 Task: Find connections with filter location Damoh with filter topic #Futurismwith filter profile language French with filter current company GEP Worldwide with filter school Medical jobs updates with filter industry IT System Installation and Disposal with filter service category Social Media Marketing with filter keywords title Online ESL Instructor
Action: Mouse moved to (505, 65)
Screenshot: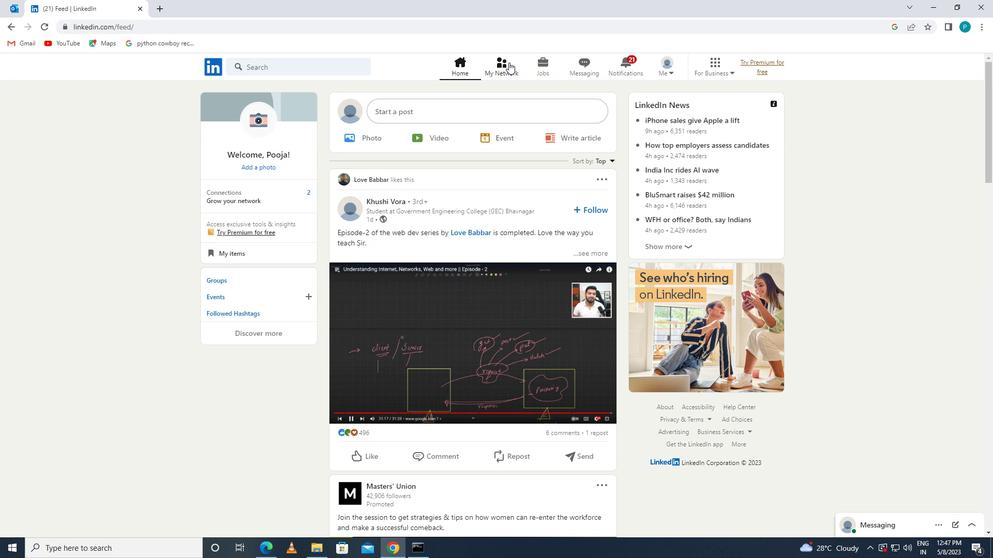 
Action: Mouse pressed left at (505, 65)
Screenshot: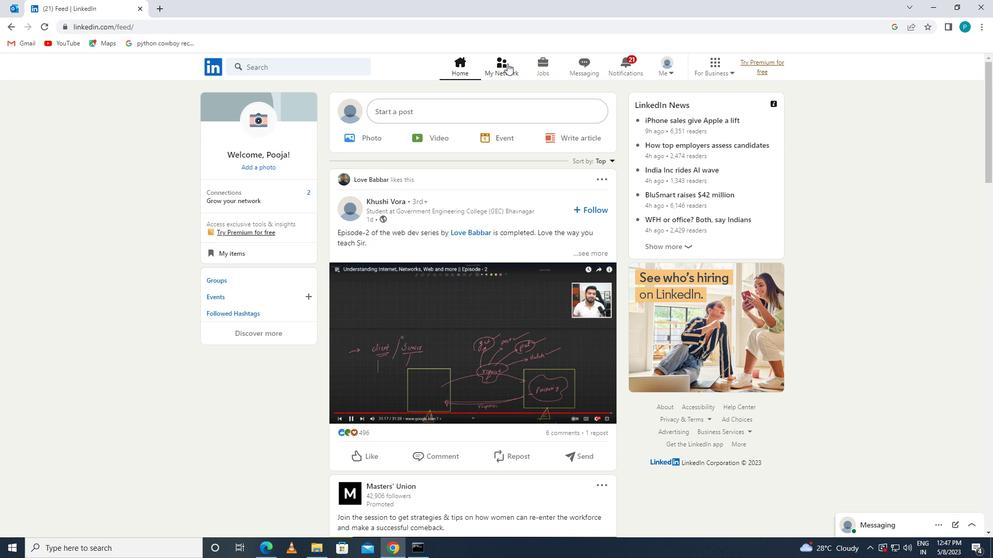 
Action: Mouse moved to (256, 123)
Screenshot: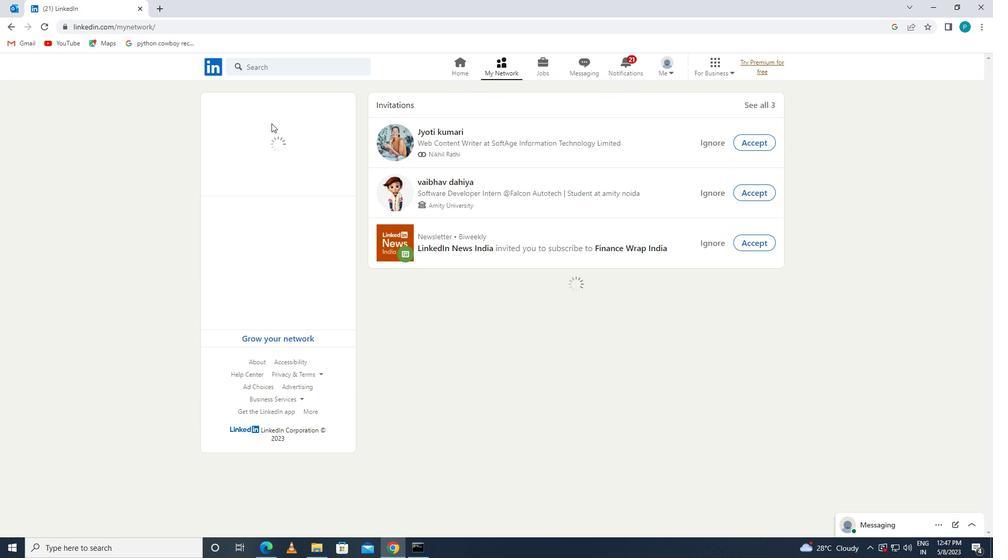 
Action: Mouse pressed left at (256, 123)
Screenshot: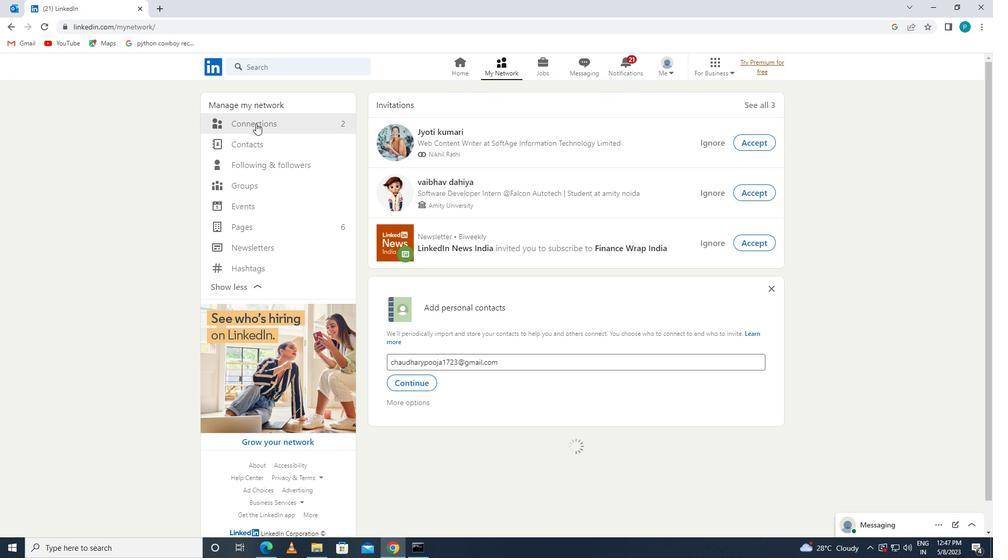 
Action: Mouse moved to (562, 126)
Screenshot: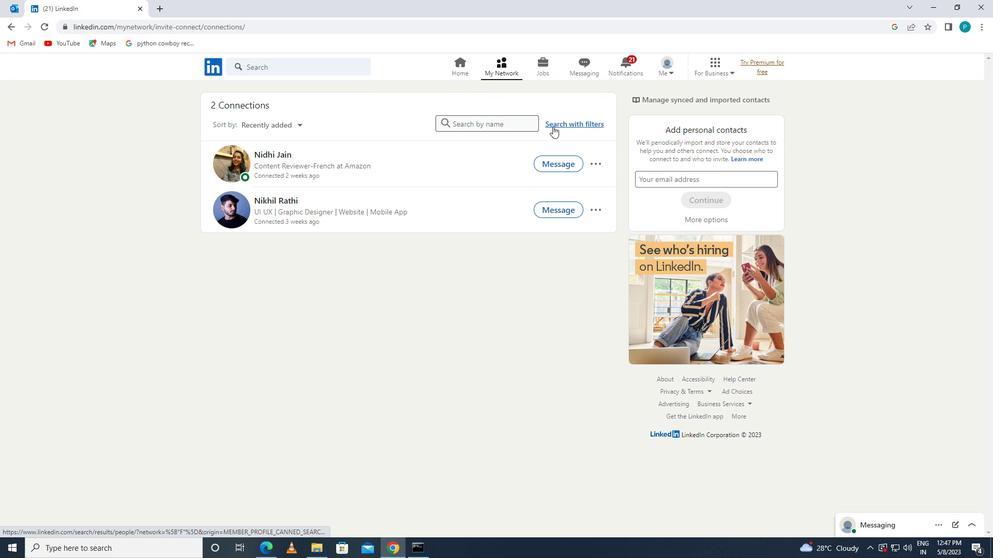 
Action: Mouse pressed left at (562, 126)
Screenshot: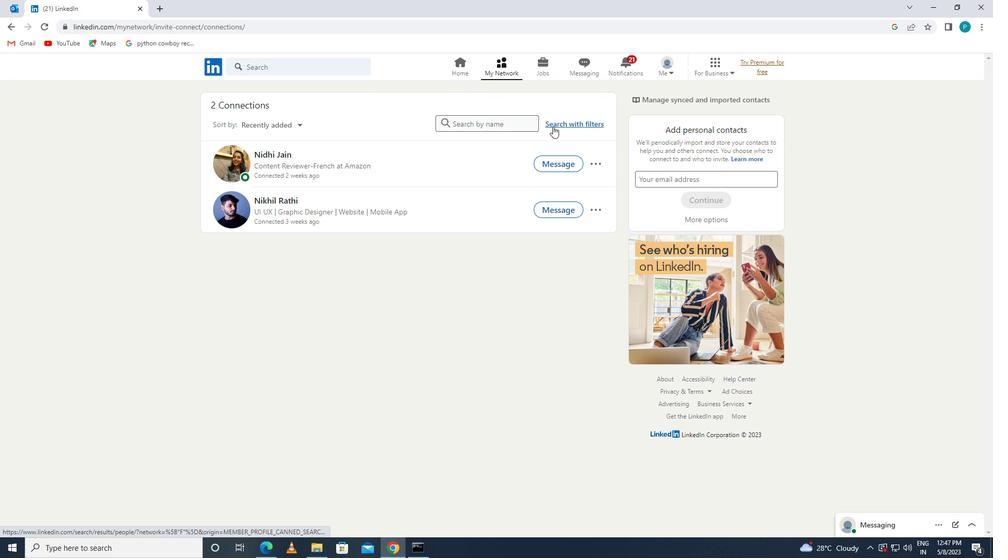 
Action: Mouse moved to (515, 95)
Screenshot: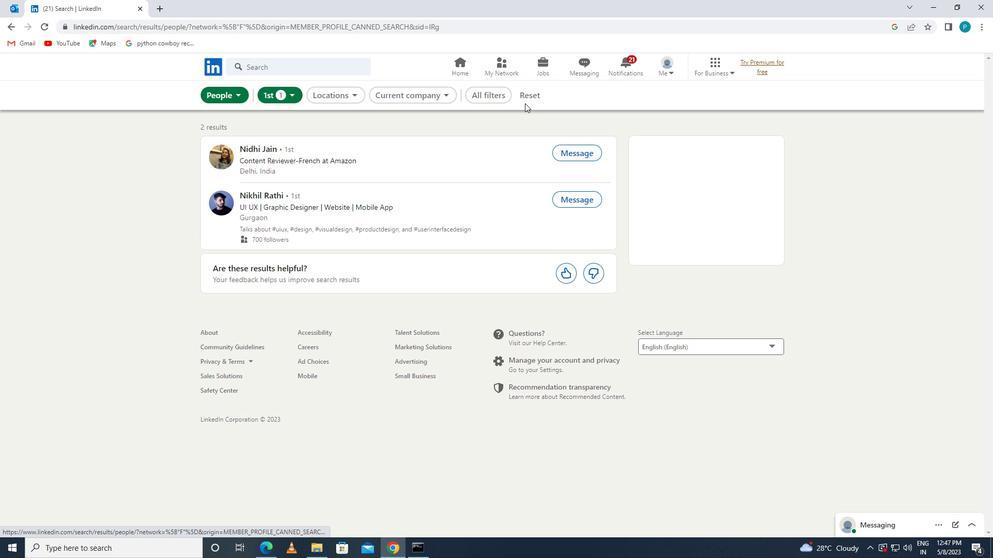 
Action: Mouse pressed left at (515, 95)
Screenshot: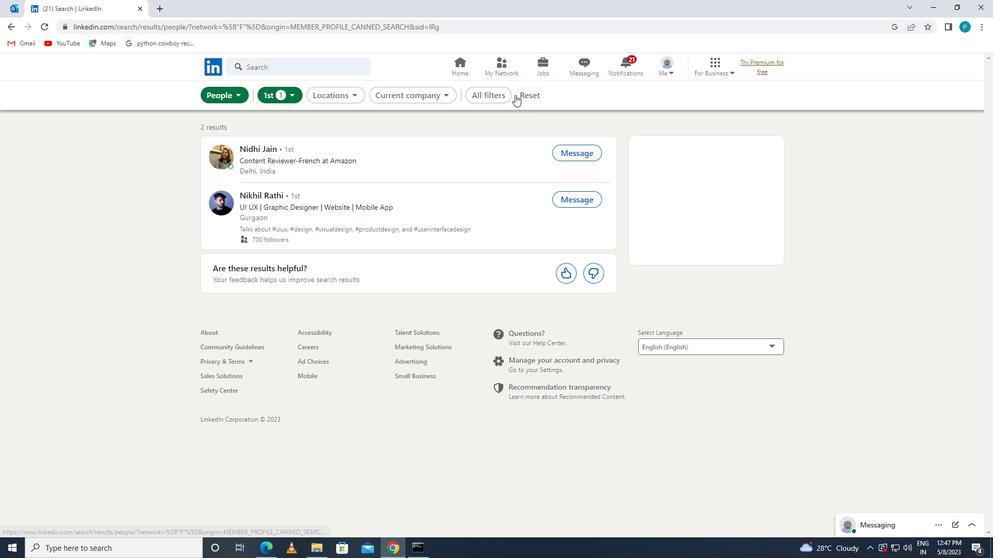 
Action: Mouse pressed left at (515, 95)
Screenshot: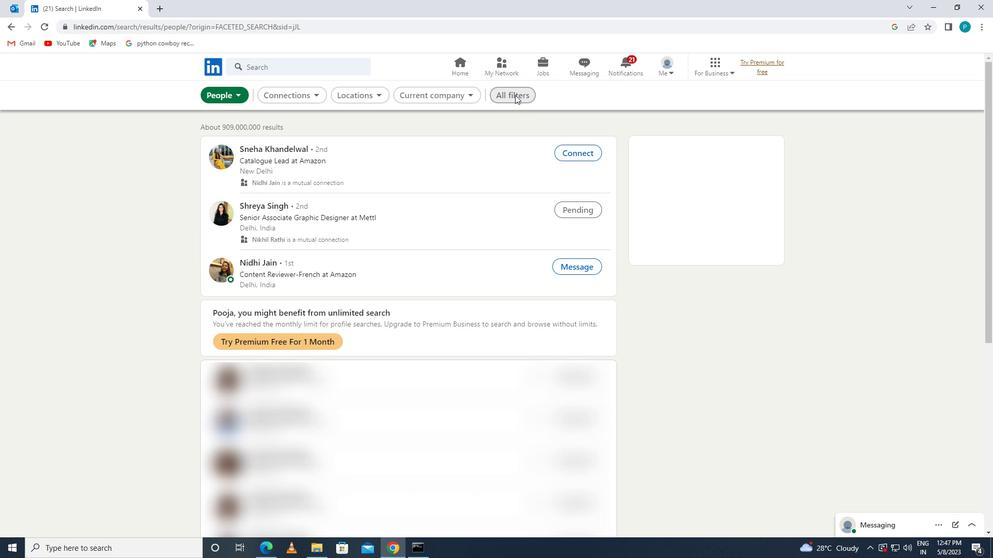 
Action: Mouse moved to (855, 293)
Screenshot: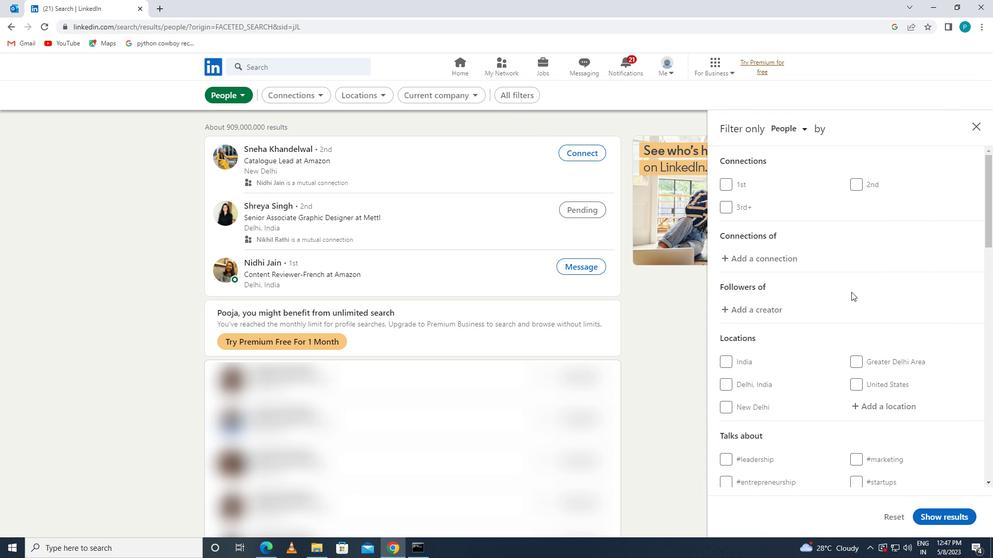
Action: Mouse scrolled (855, 293) with delta (0, 0)
Screenshot: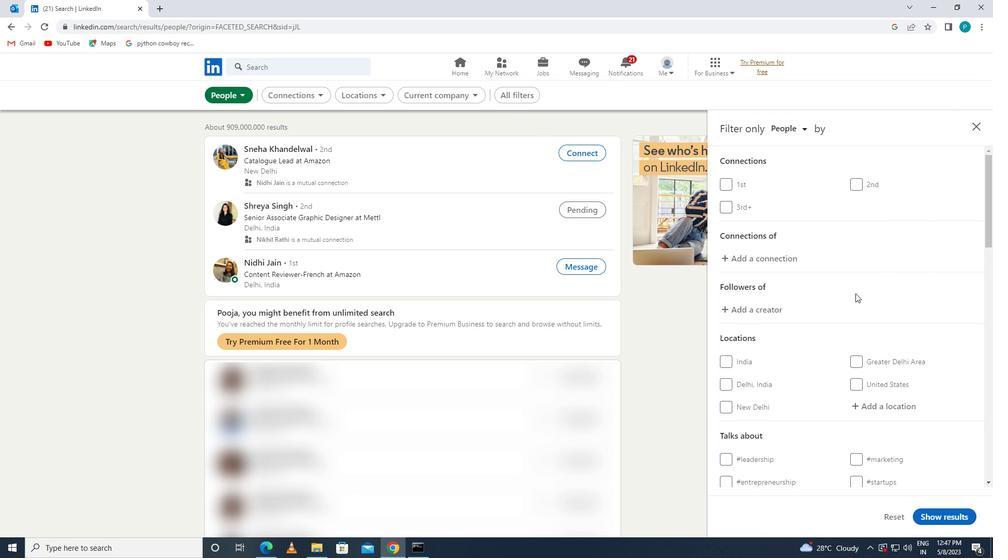 
Action: Mouse scrolled (855, 293) with delta (0, 0)
Screenshot: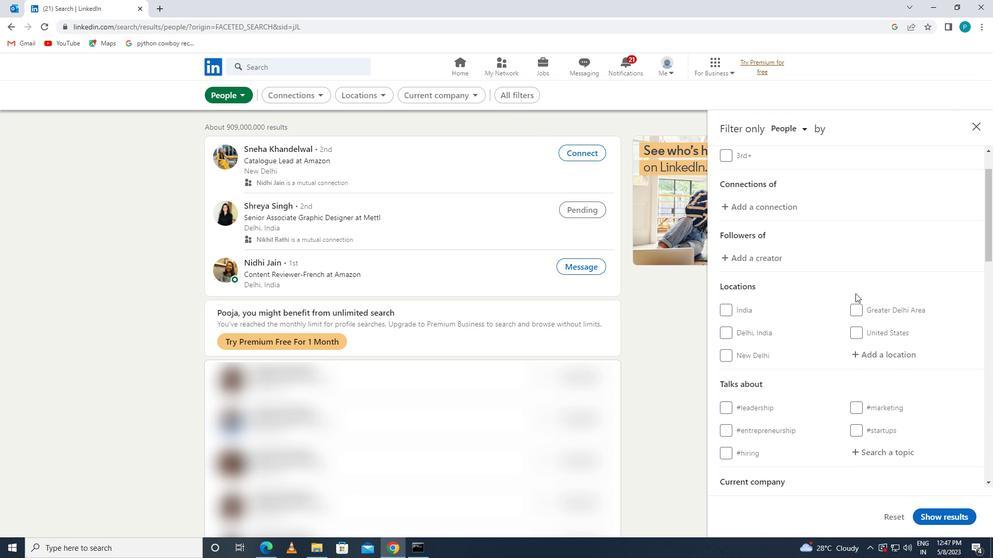
Action: Mouse moved to (862, 297)
Screenshot: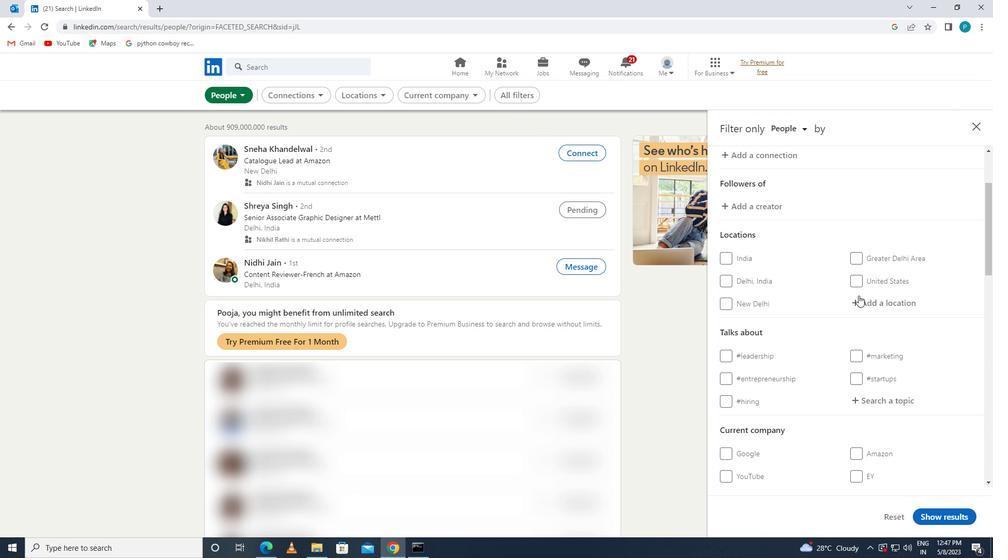 
Action: Mouse pressed left at (862, 297)
Screenshot: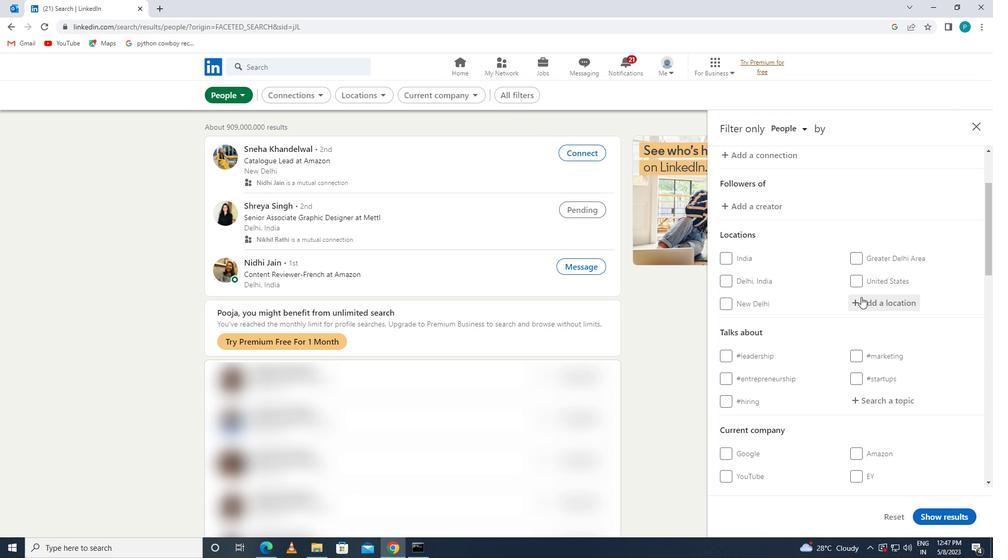 
Action: Key pressed <Key.caps_lock>d<Key.caps_lock>amoh
Screenshot: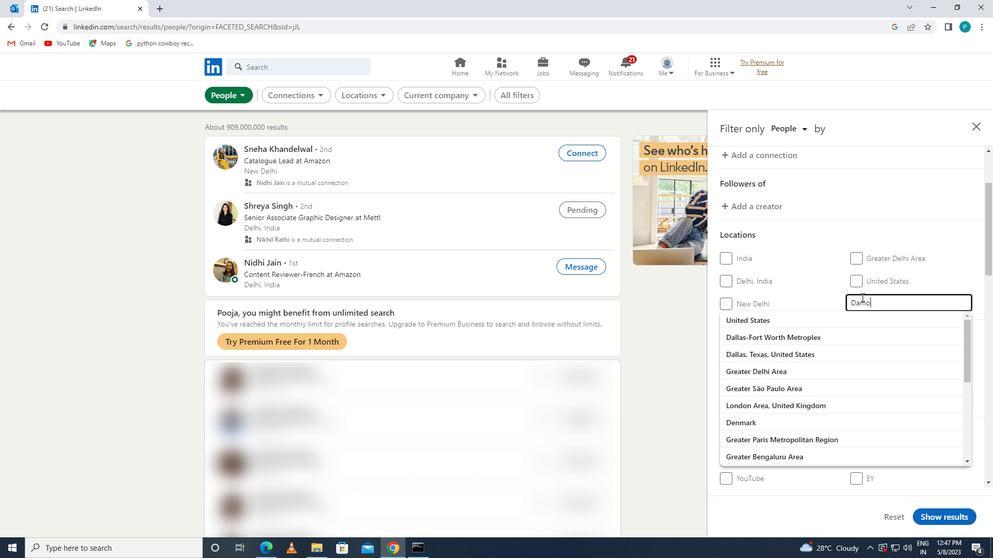 
Action: Mouse moved to (882, 320)
Screenshot: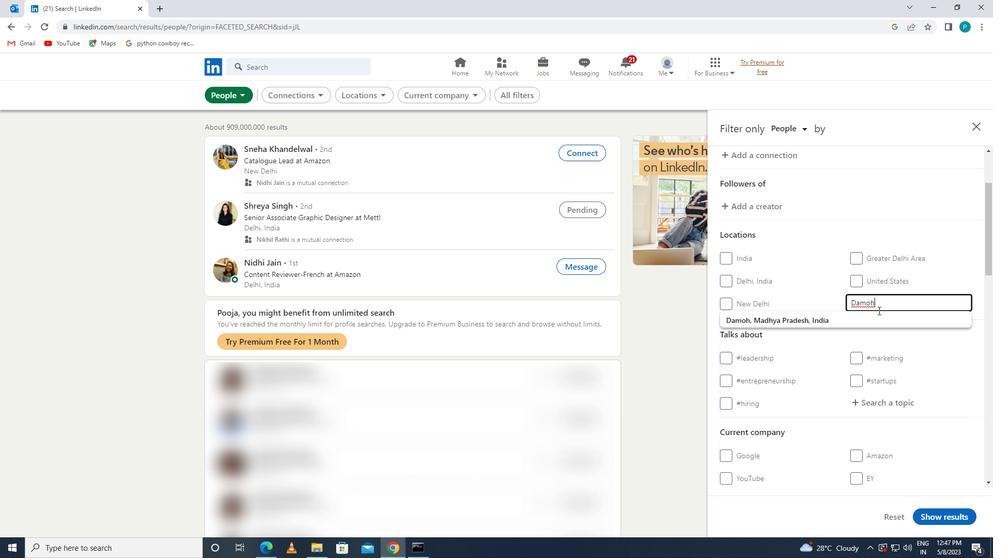 
Action: Mouse pressed left at (882, 320)
Screenshot: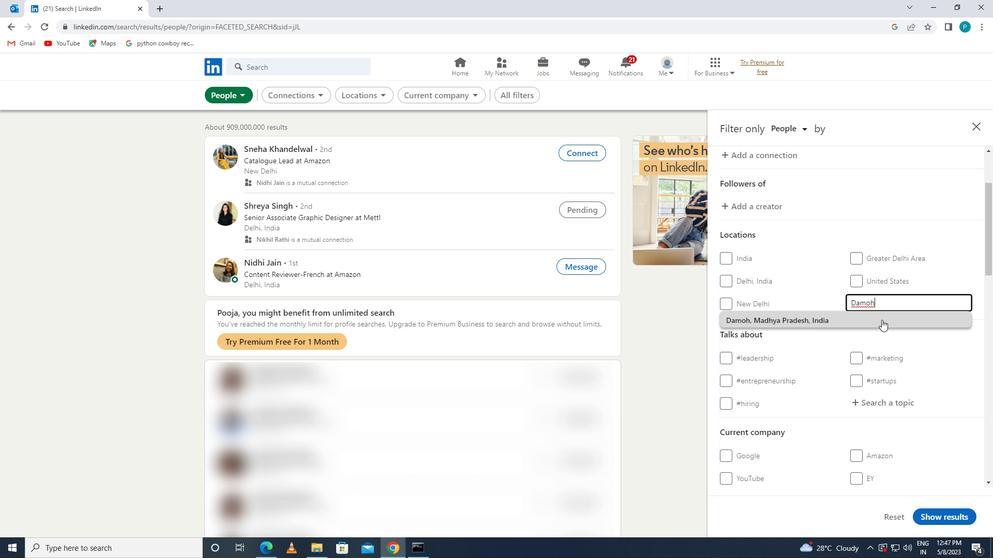 
Action: Mouse moved to (883, 421)
Screenshot: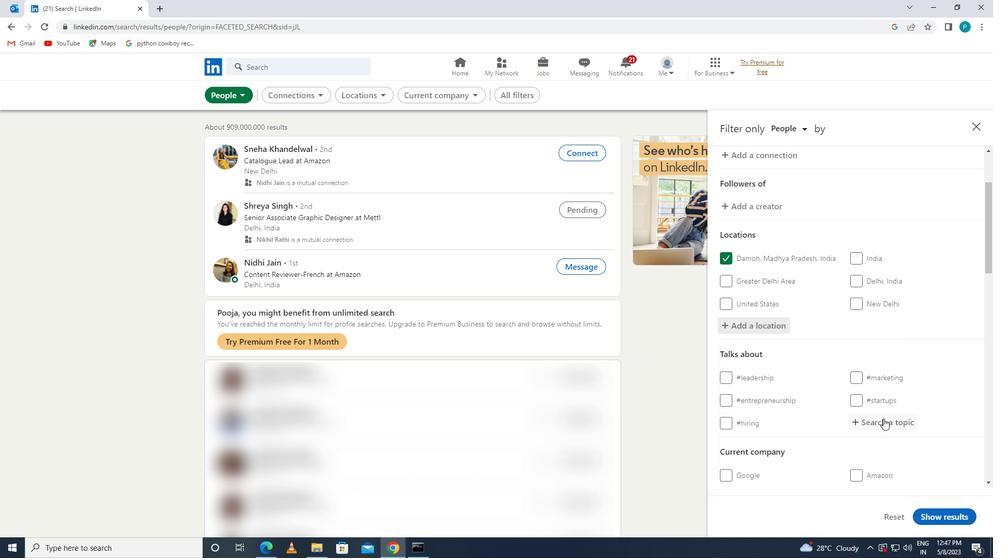 
Action: Mouse pressed left at (883, 421)
Screenshot: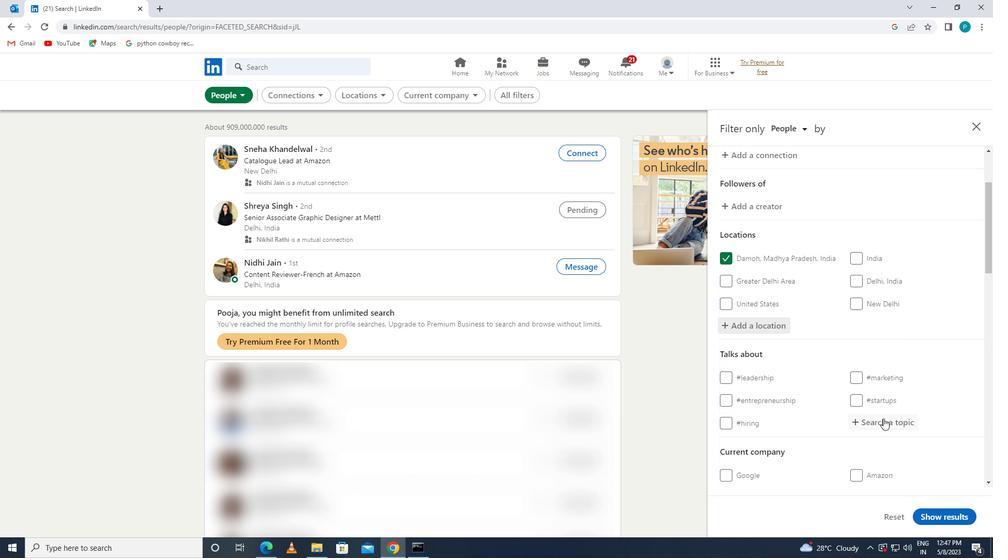 
Action: Key pressed <Key.shift>#<Key.caps_lock>F<Key.caps_lock>UTUREISM
Screenshot: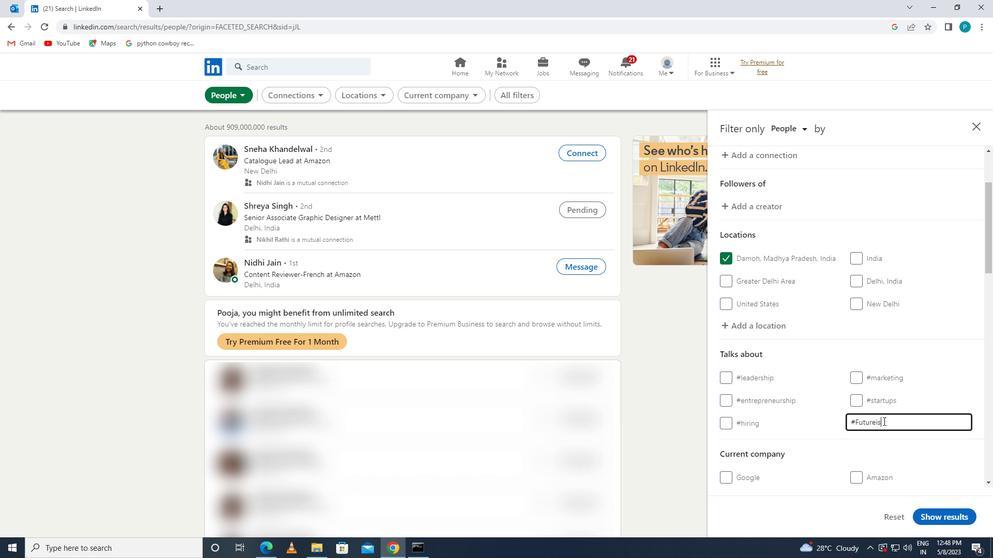 
Action: Mouse moved to (850, 387)
Screenshot: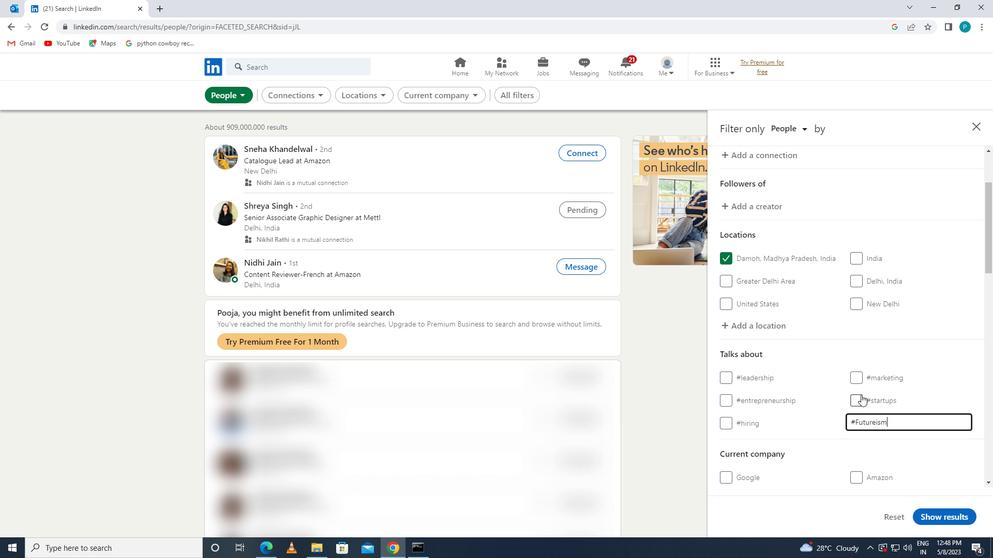 
Action: Mouse scrolled (850, 386) with delta (0, 0)
Screenshot: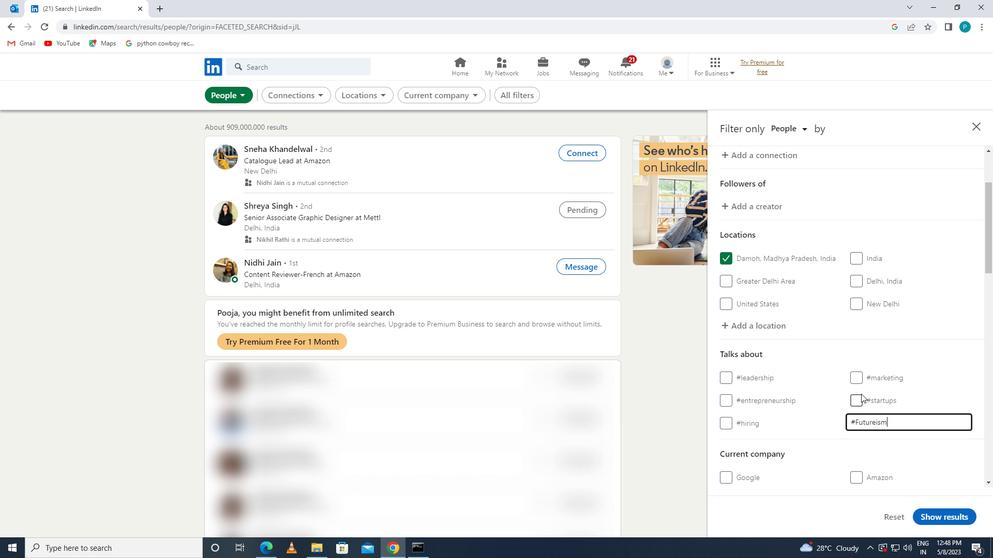 
Action: Mouse scrolled (850, 386) with delta (0, 0)
Screenshot: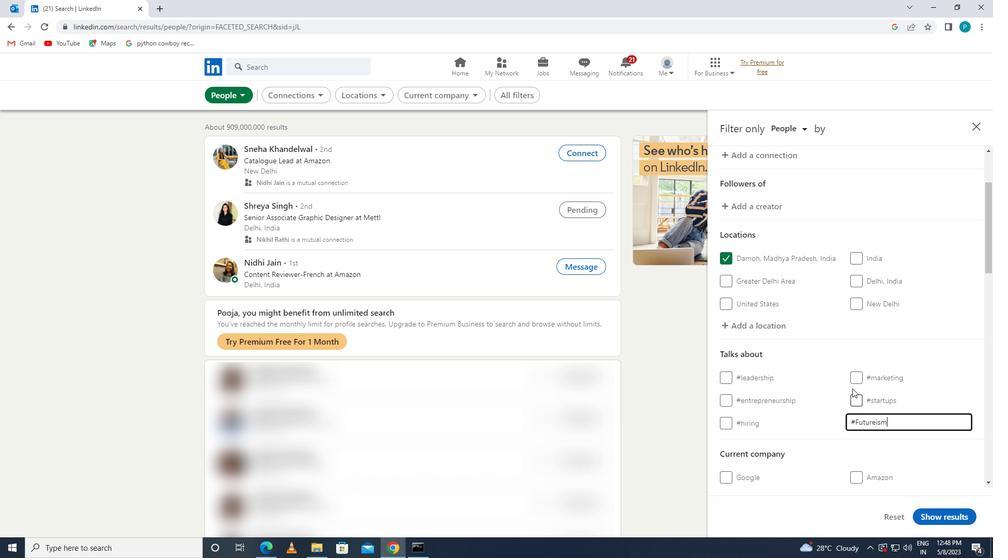 
Action: Mouse moved to (891, 398)
Screenshot: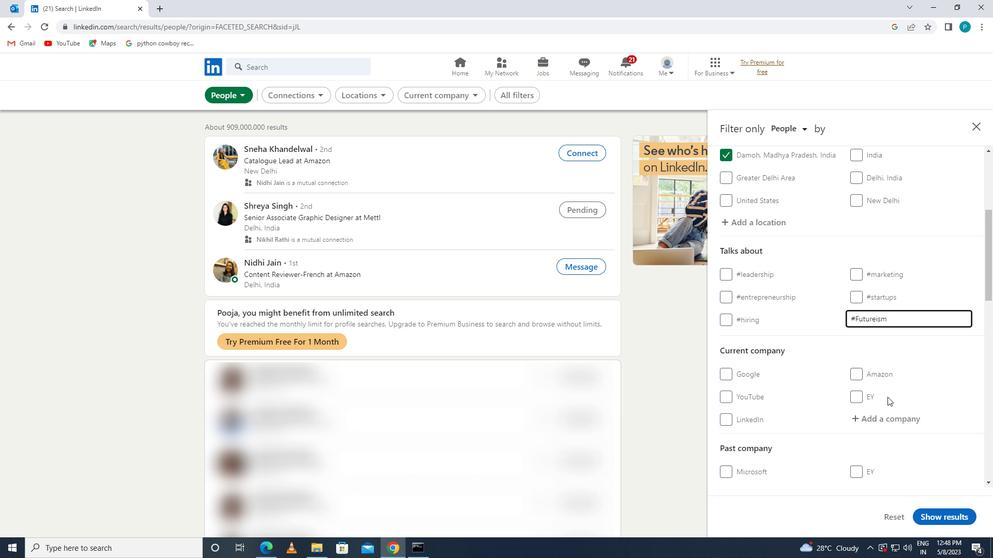 
Action: Mouse scrolled (891, 398) with delta (0, 0)
Screenshot: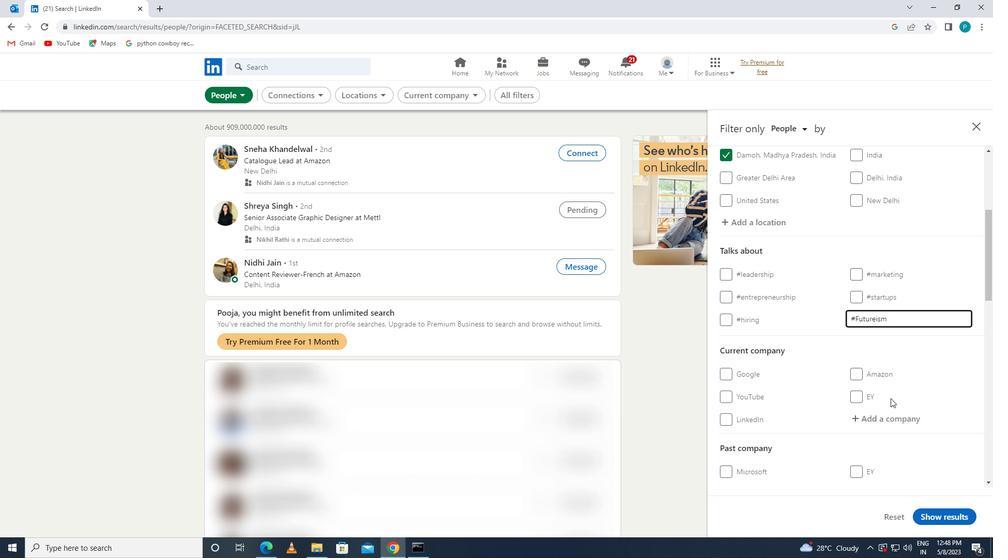 
Action: Mouse moved to (879, 386)
Screenshot: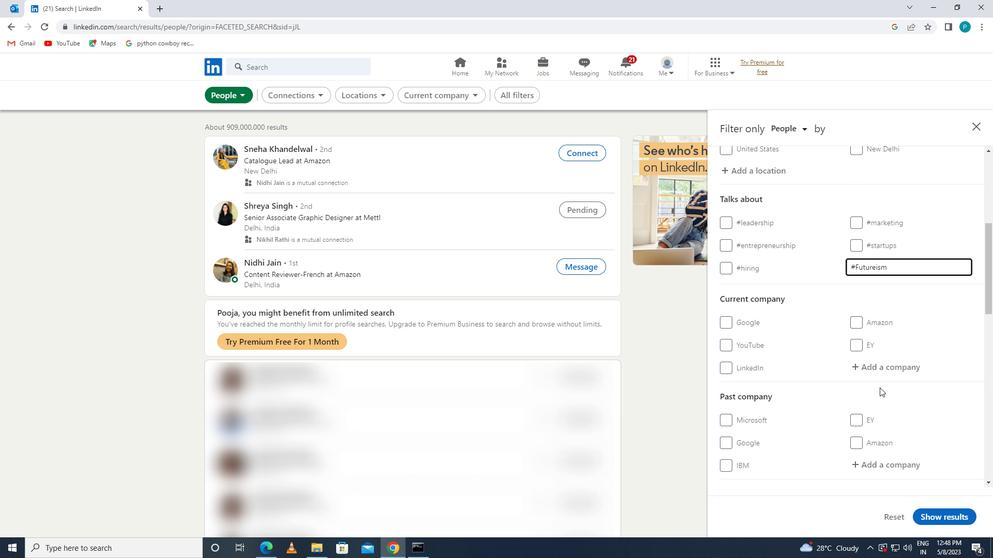 
Action: Mouse scrolled (879, 386) with delta (0, 0)
Screenshot: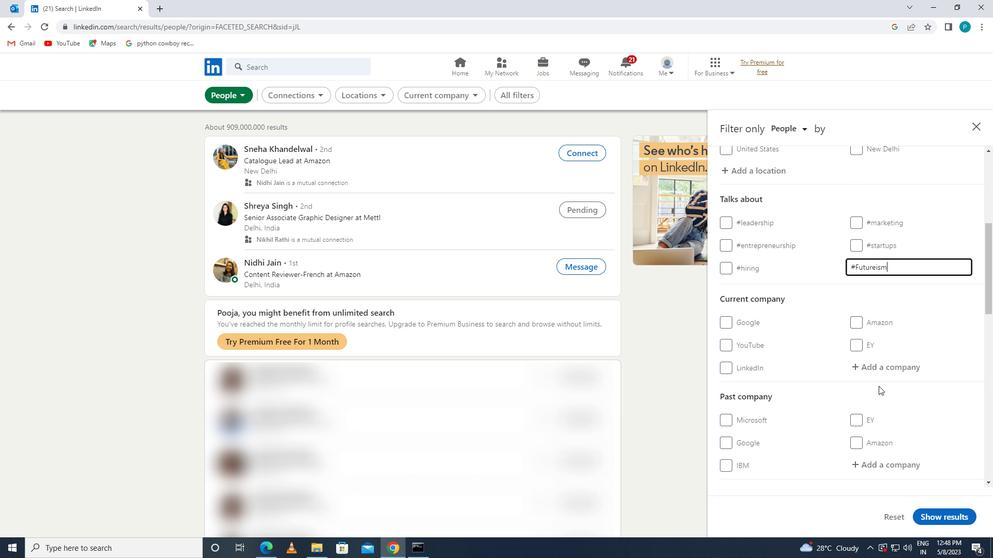 
Action: Mouse scrolled (879, 386) with delta (0, 0)
Screenshot: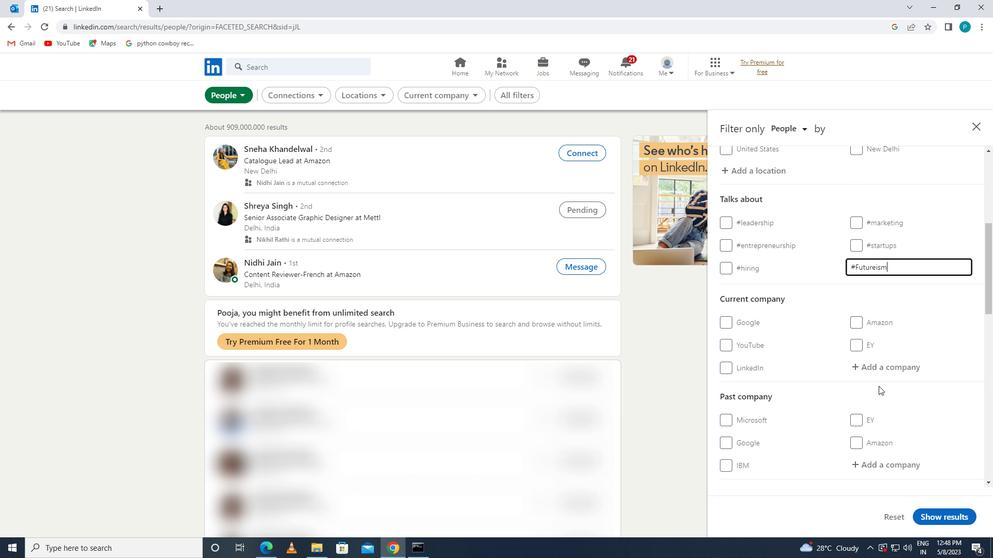 
Action: Mouse scrolled (879, 386) with delta (0, 0)
Screenshot: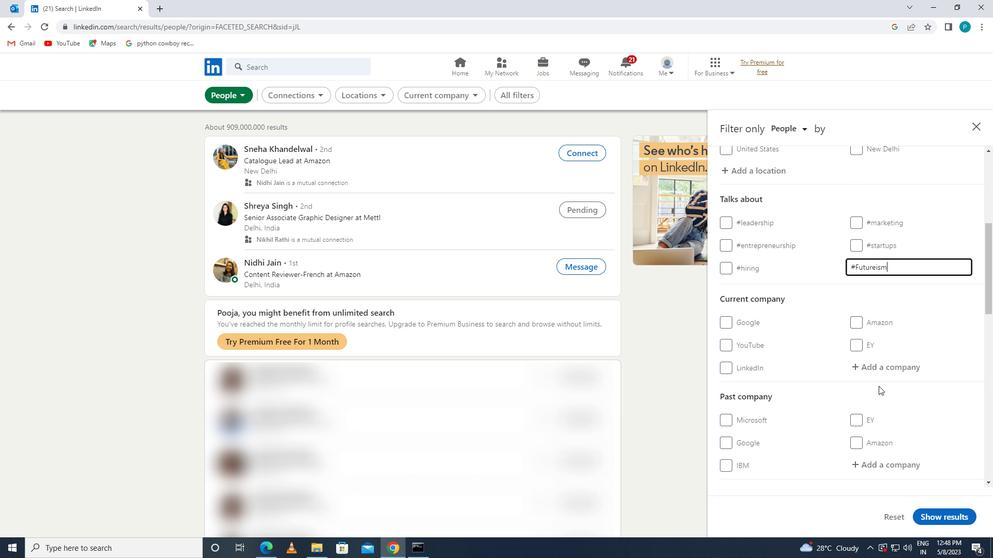 
Action: Mouse scrolled (879, 386) with delta (0, 0)
Screenshot: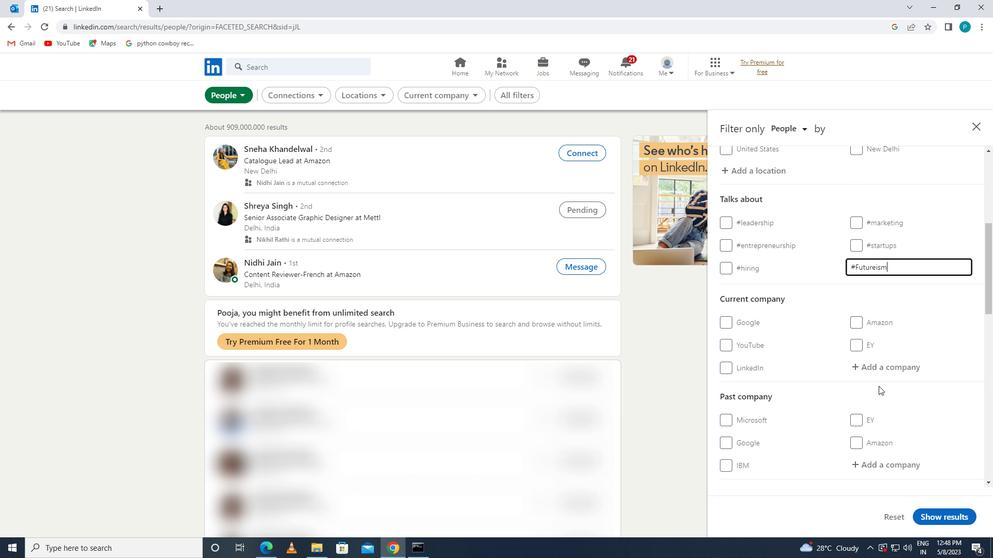 
Action: Mouse moved to (871, 382)
Screenshot: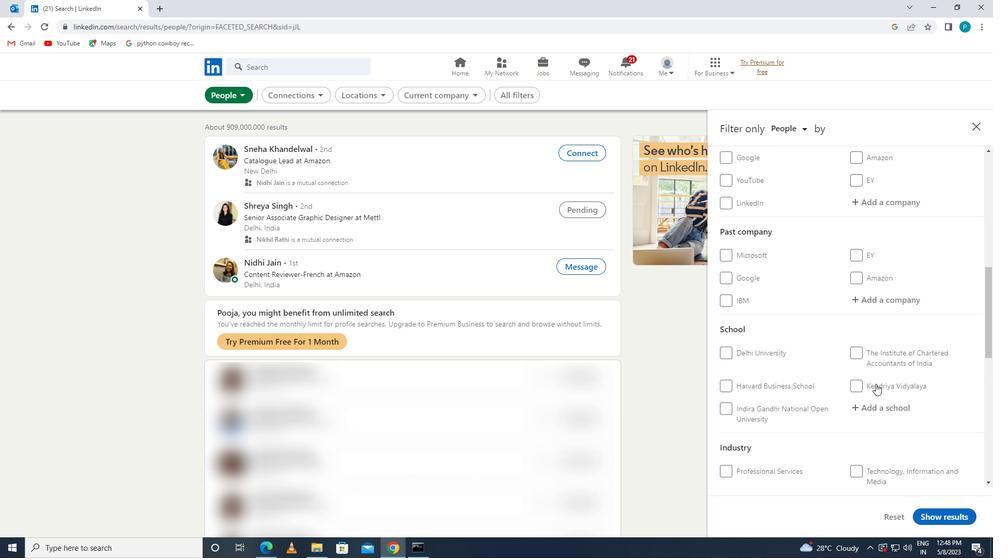
Action: Mouse scrolled (871, 381) with delta (0, 0)
Screenshot: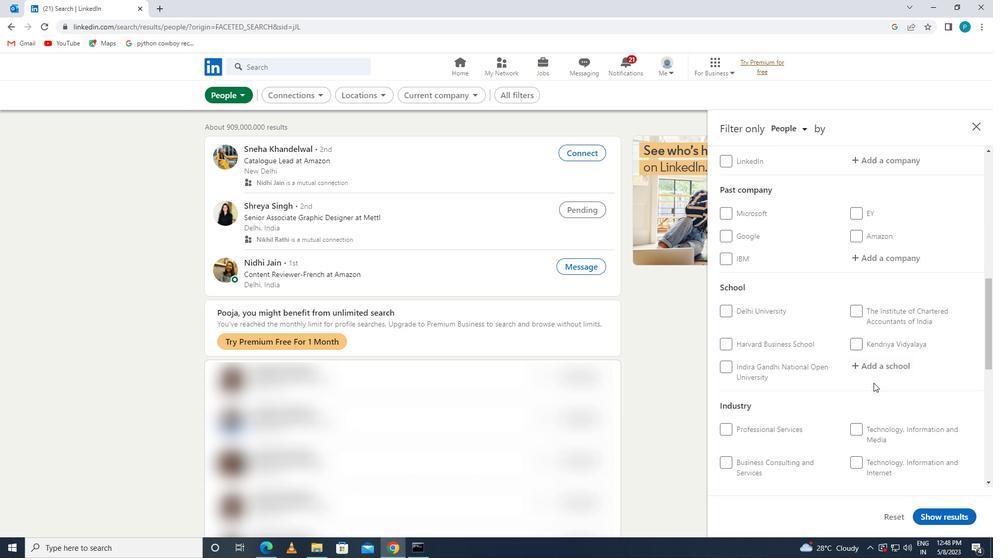 
Action: Mouse scrolled (871, 381) with delta (0, 0)
Screenshot: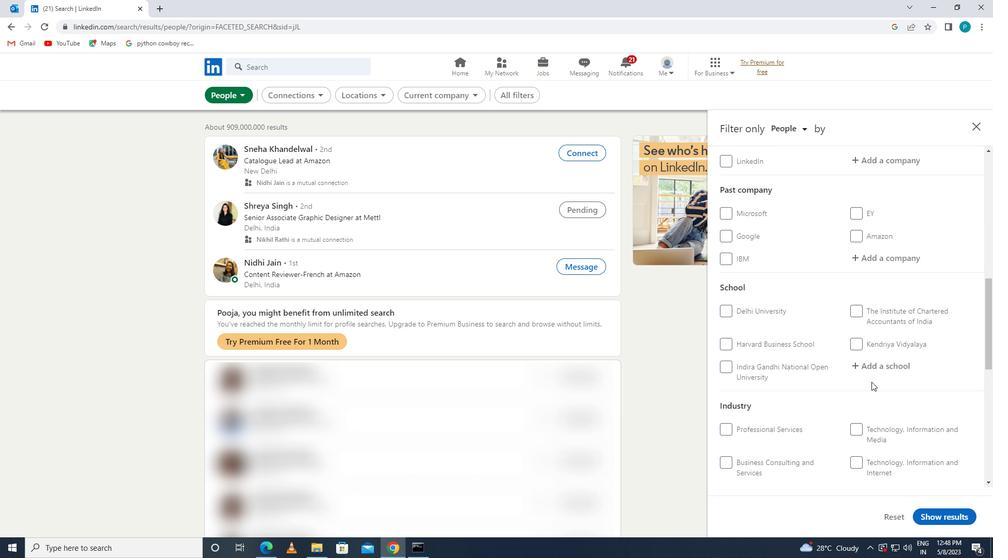 
Action: Mouse scrolled (871, 381) with delta (0, 0)
Screenshot: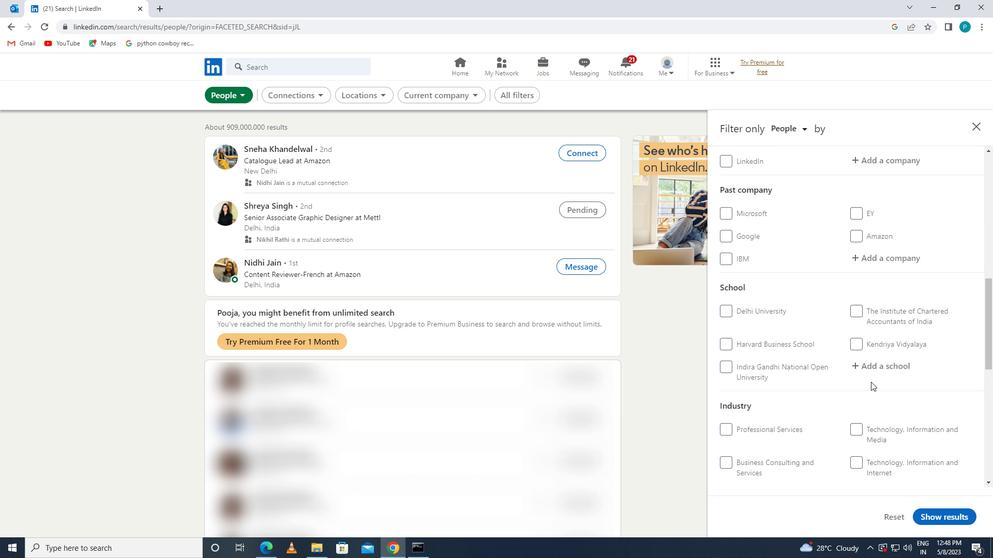 
Action: Mouse moved to (854, 393)
Screenshot: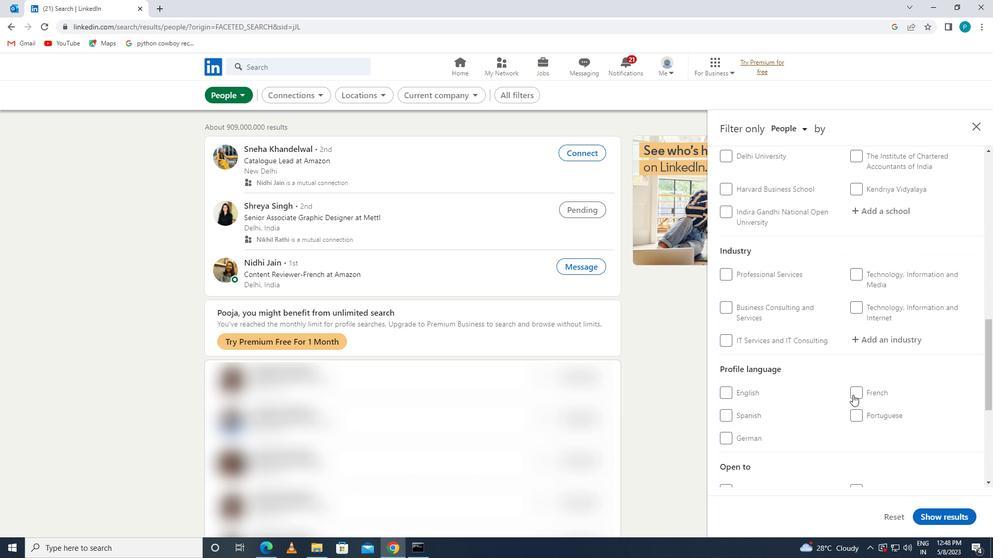 
Action: Mouse pressed left at (854, 393)
Screenshot: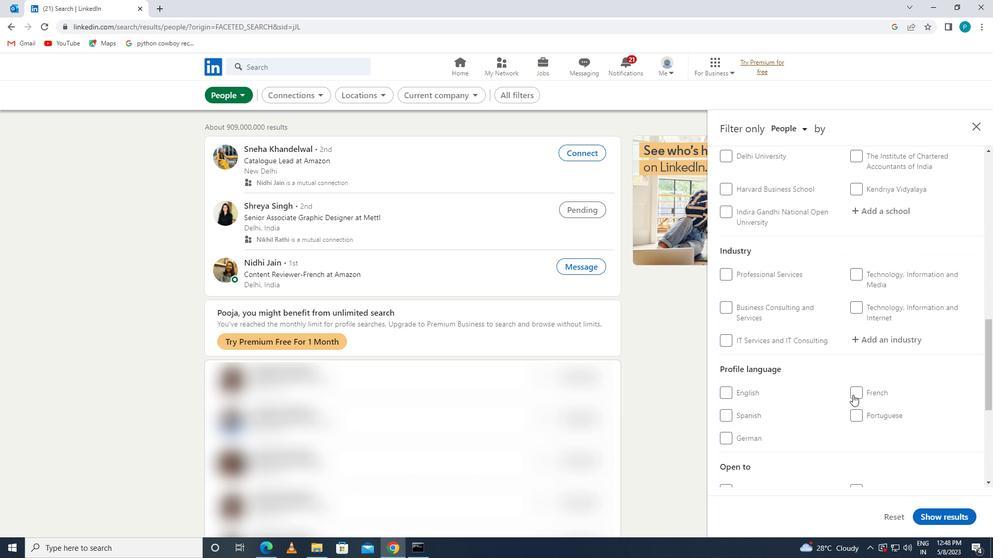 
Action: Mouse moved to (890, 353)
Screenshot: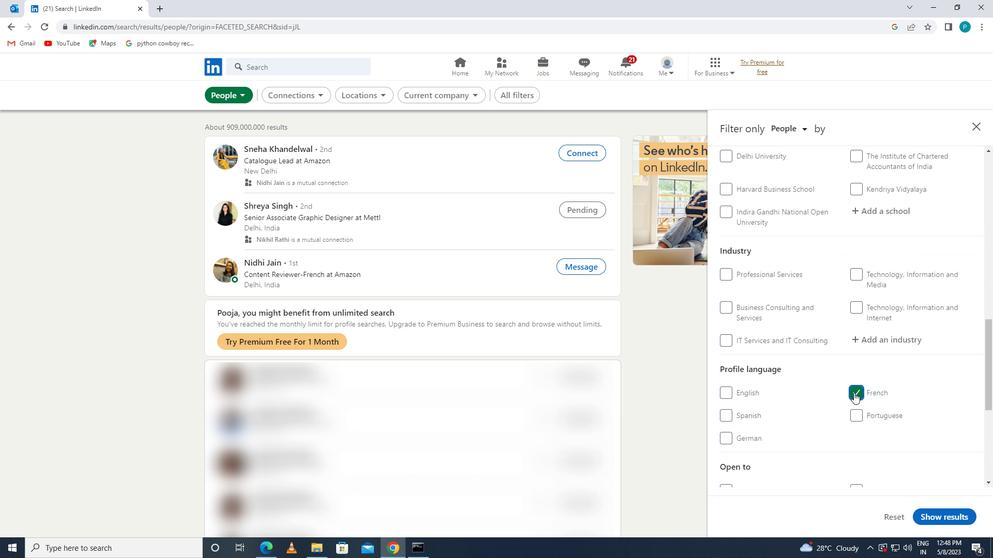 
Action: Mouse scrolled (890, 354) with delta (0, 0)
Screenshot: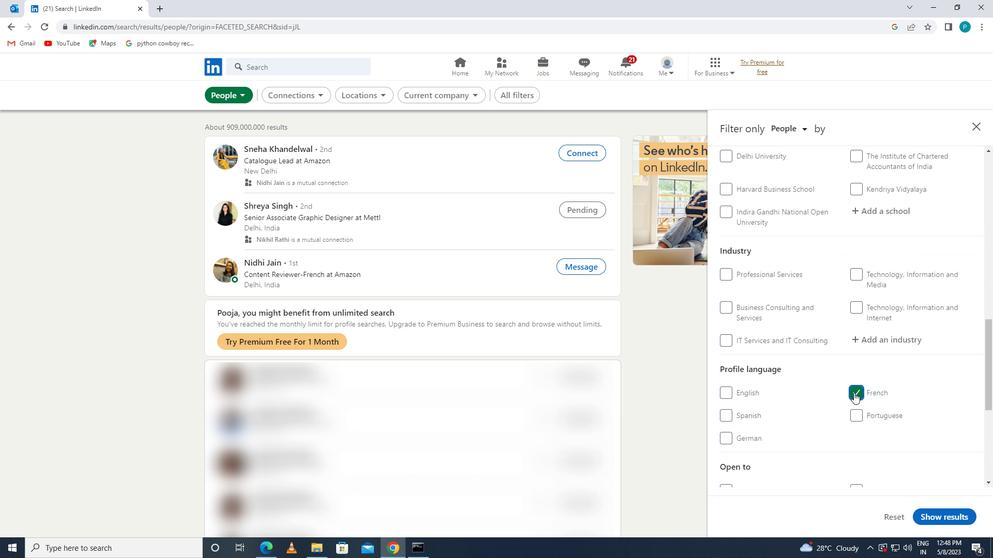 
Action: Mouse moved to (890, 353)
Screenshot: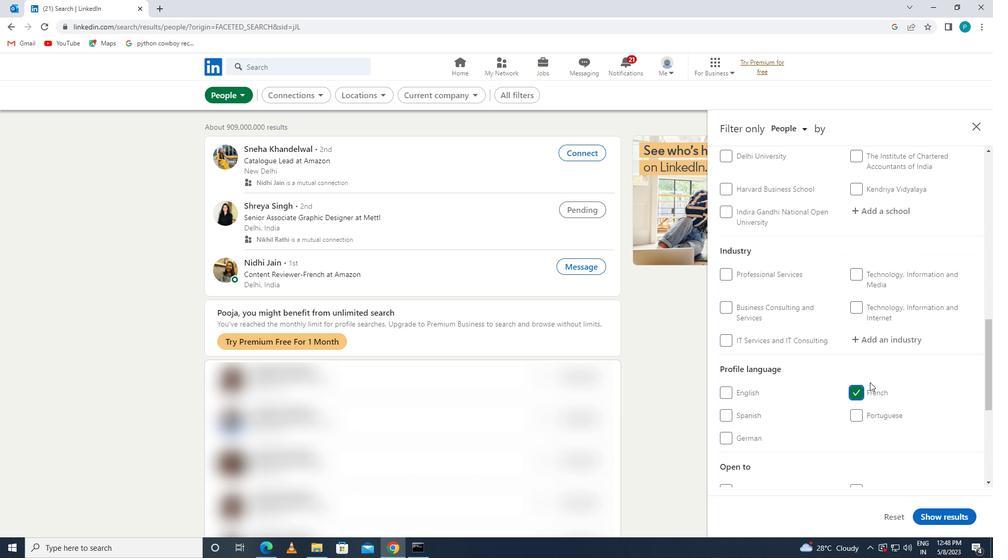 
Action: Mouse scrolled (890, 353) with delta (0, 0)
Screenshot: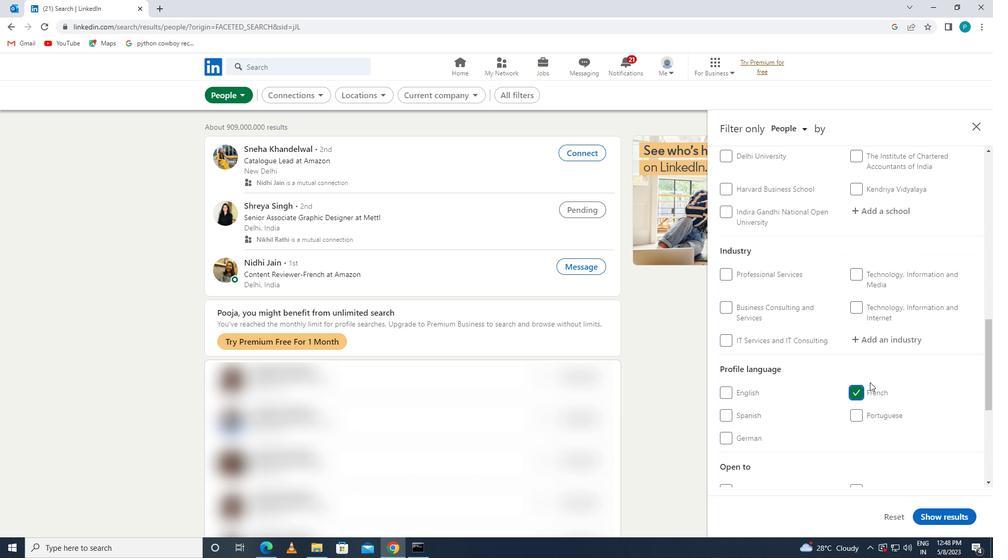 
Action: Mouse scrolled (890, 353) with delta (0, 0)
Screenshot: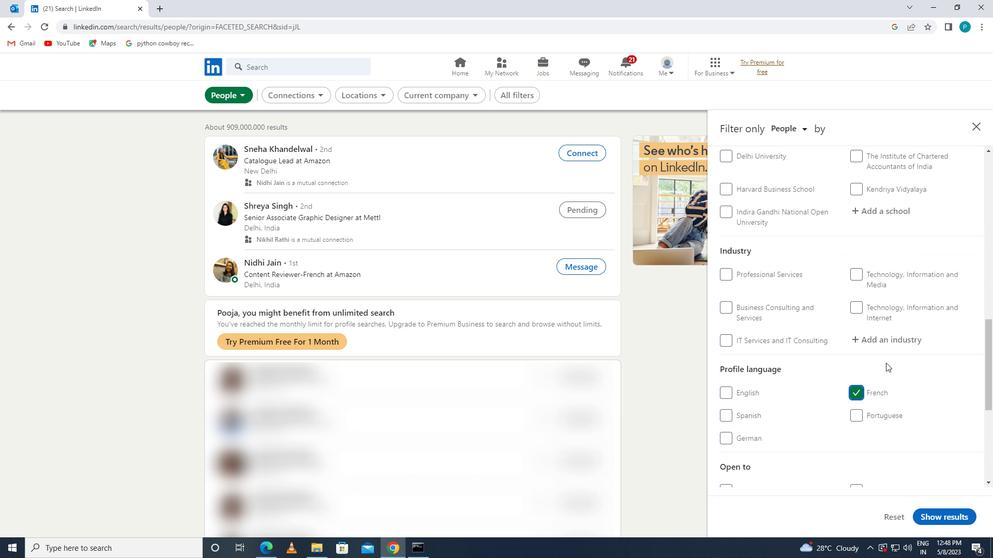 
Action: Mouse moved to (890, 348)
Screenshot: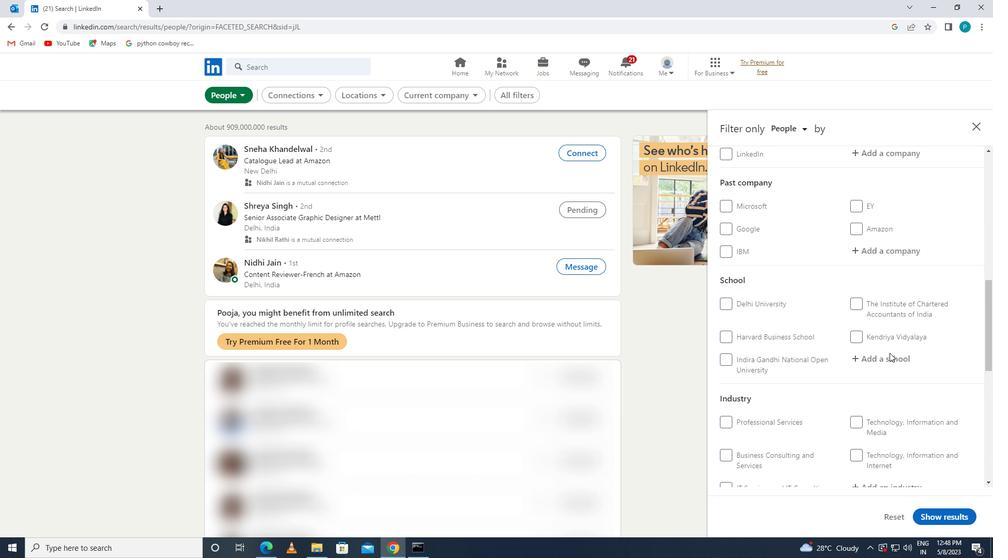 
Action: Mouse scrolled (890, 349) with delta (0, 0)
Screenshot: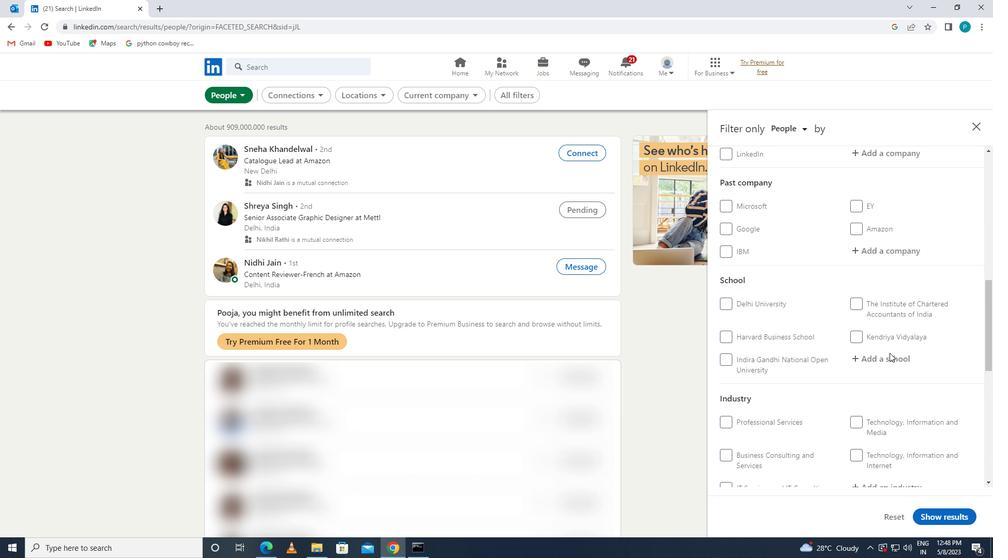 
Action: Mouse moved to (890, 344)
Screenshot: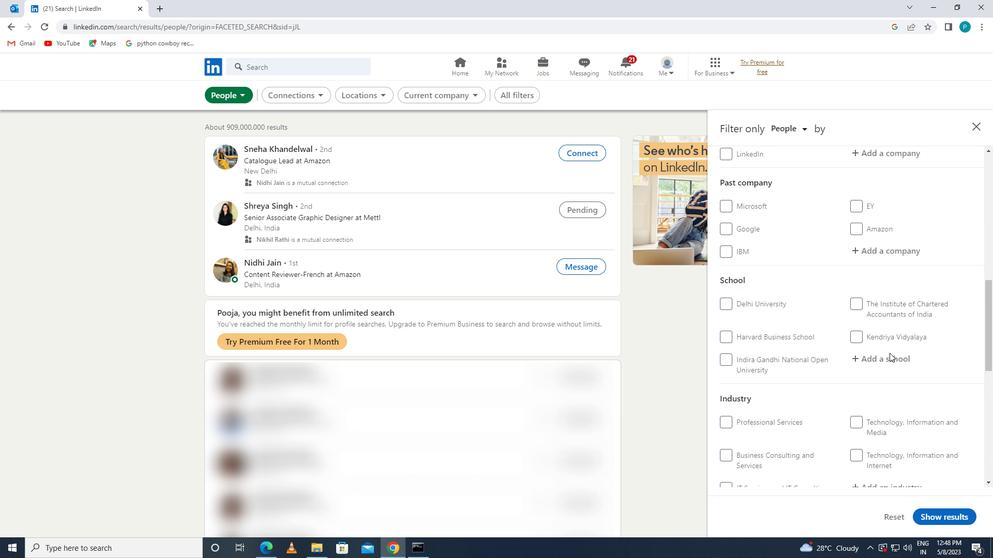 
Action: Mouse scrolled (890, 345) with delta (0, 0)
Screenshot: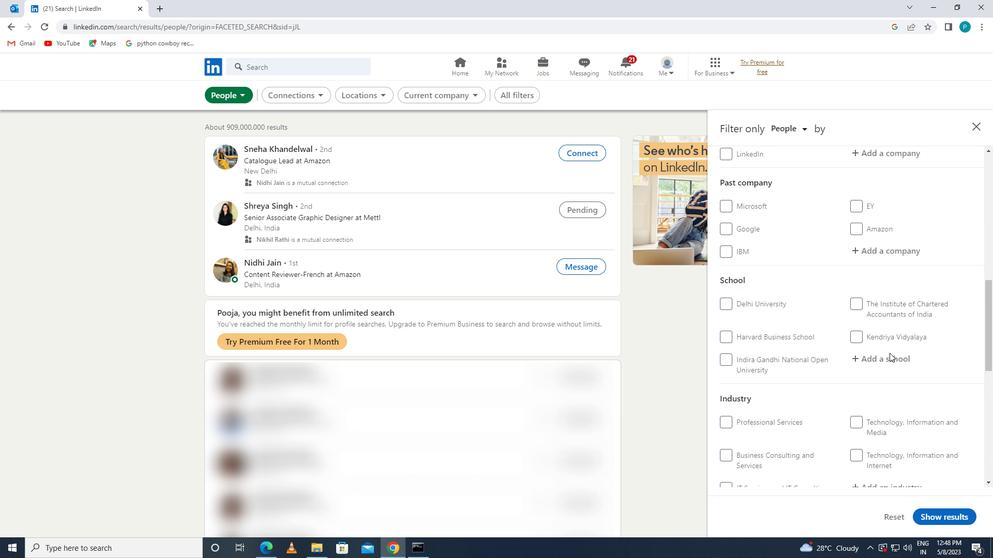 
Action: Mouse moved to (890, 344)
Screenshot: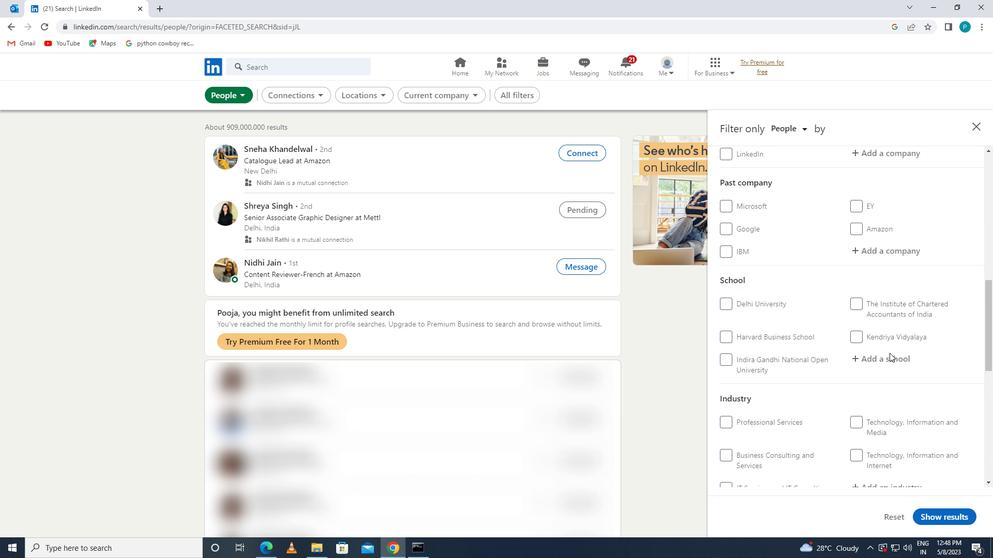 
Action: Mouse scrolled (890, 344) with delta (0, 0)
Screenshot: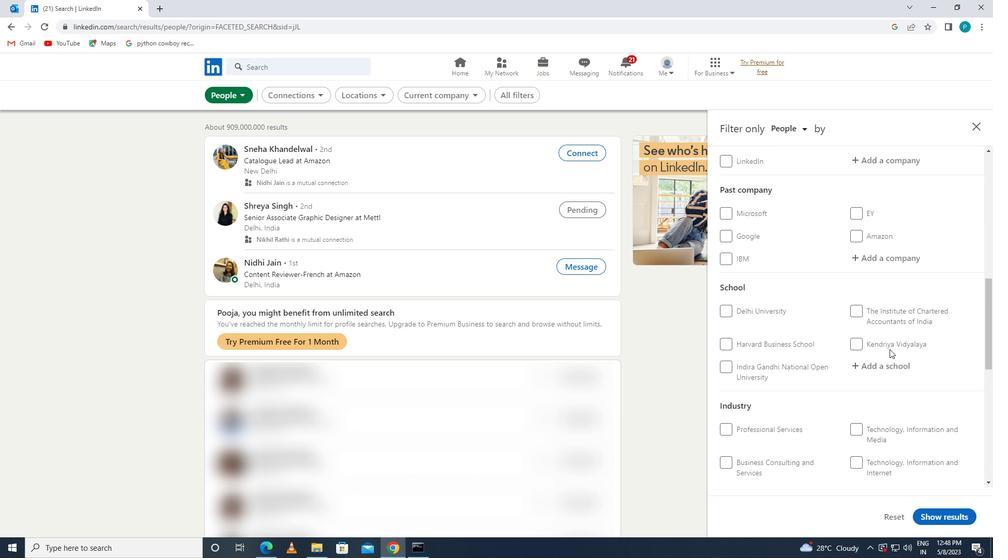 
Action: Mouse moved to (880, 326)
Screenshot: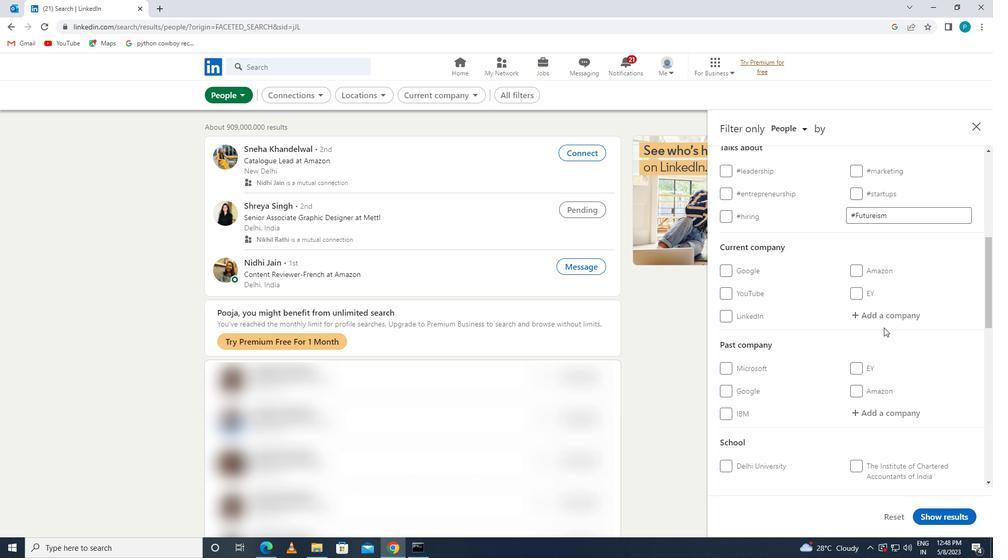 
Action: Mouse pressed left at (880, 326)
Screenshot: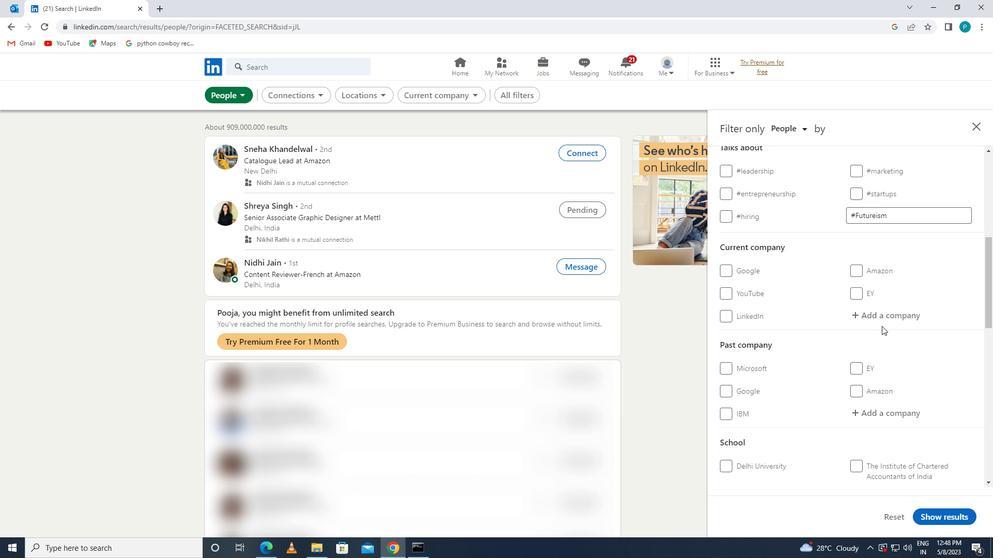 
Action: Mouse moved to (864, 311)
Screenshot: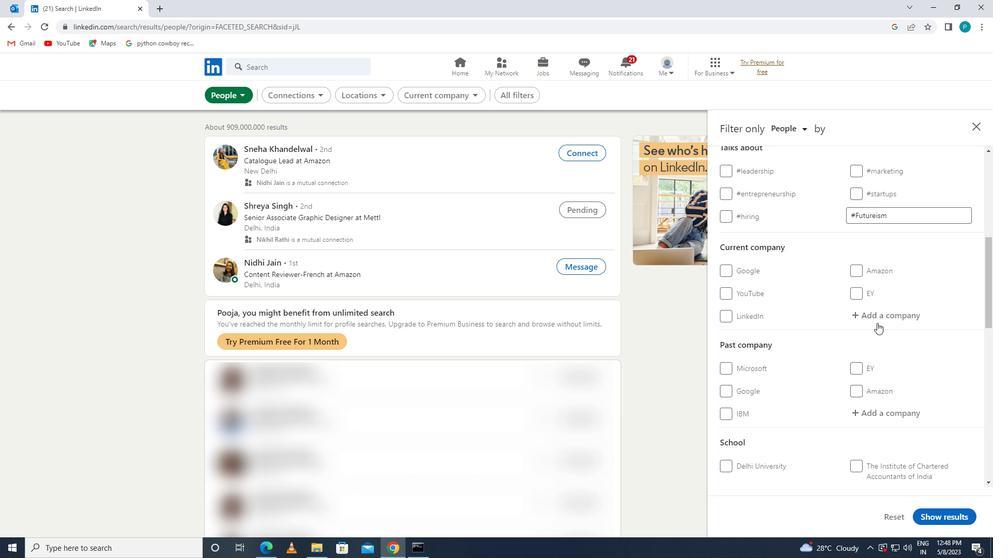 
Action: Mouse pressed left at (864, 311)
Screenshot: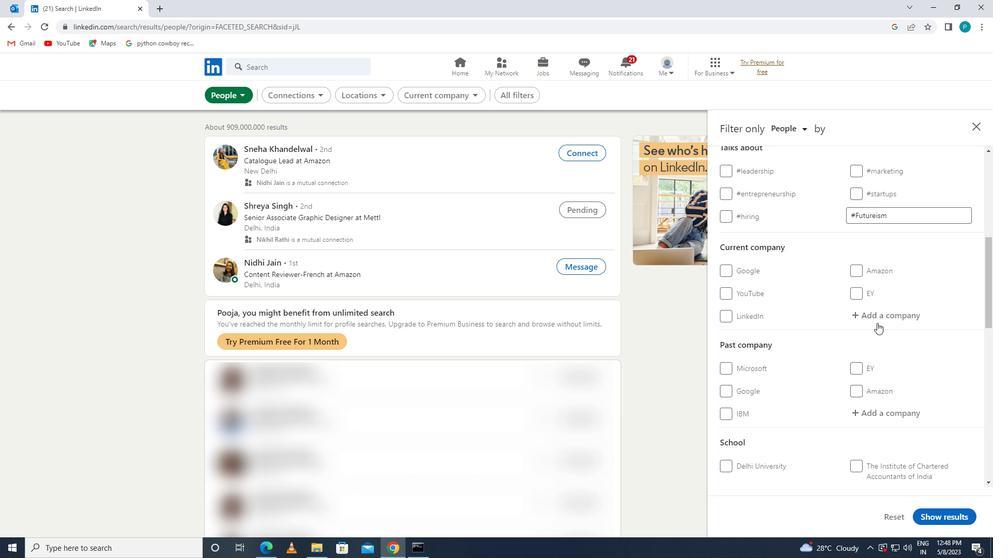
Action: Mouse moved to (863, 311)
Screenshot: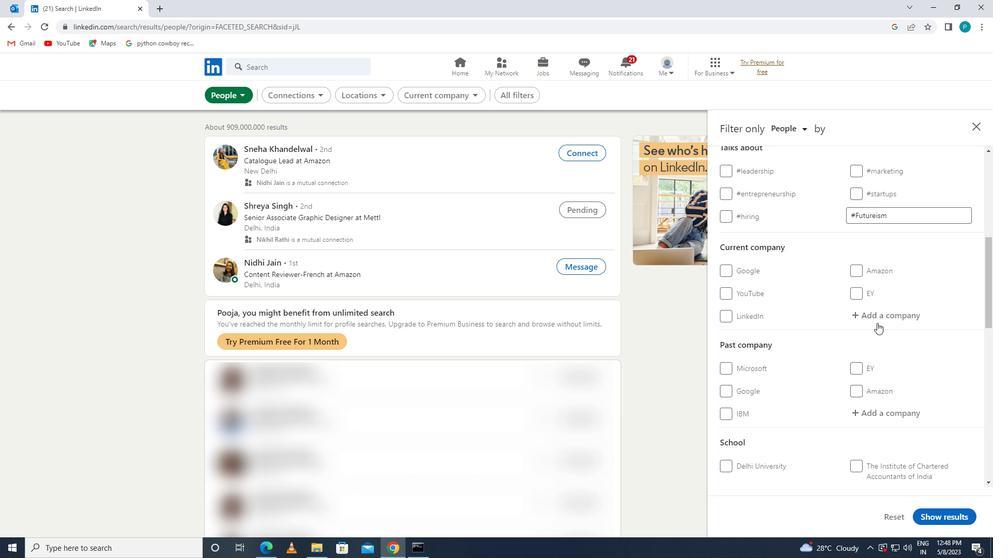 
Action: Key pressed <Key.caps_lock>GEP
Screenshot: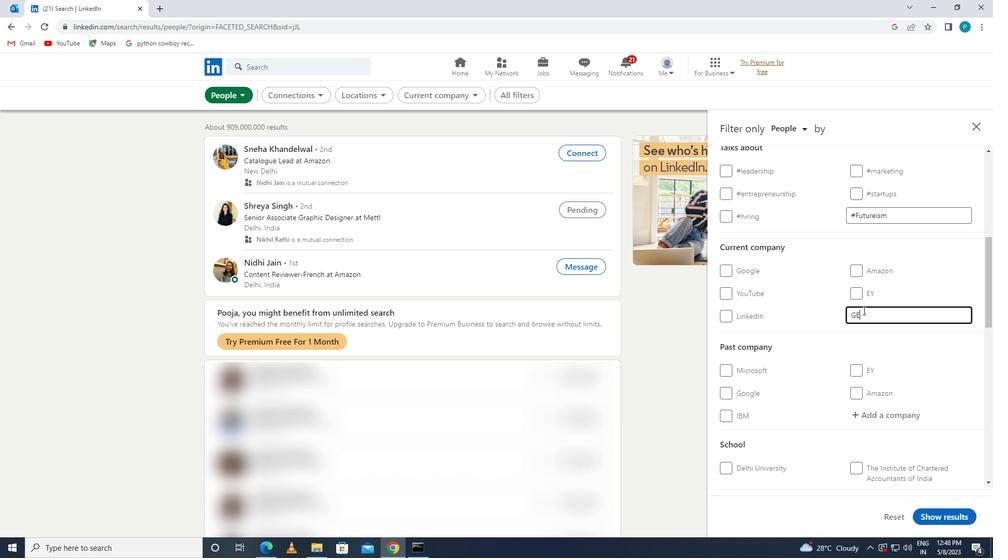 
Action: Mouse moved to (855, 341)
Screenshot: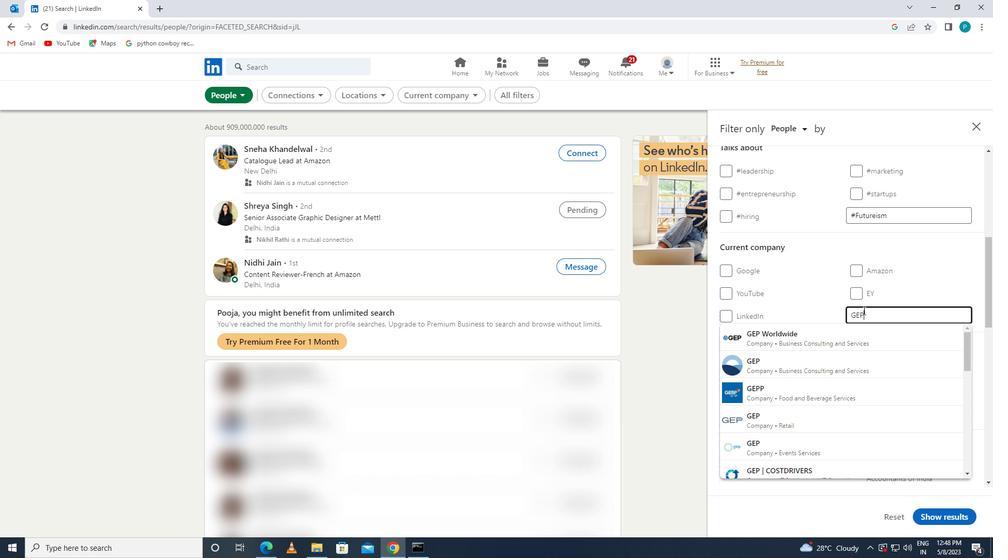 
Action: Mouse pressed left at (855, 341)
Screenshot: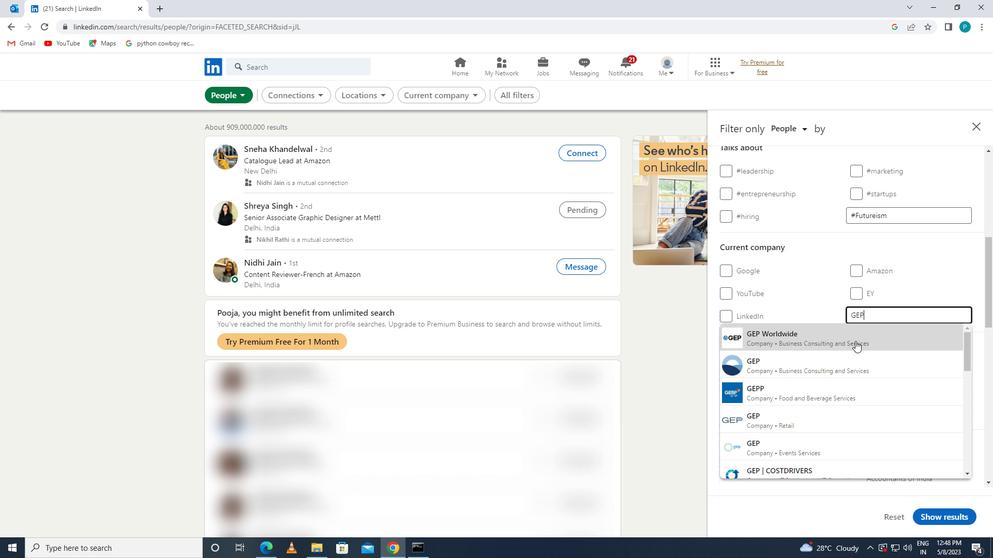 
Action: Mouse moved to (881, 357)
Screenshot: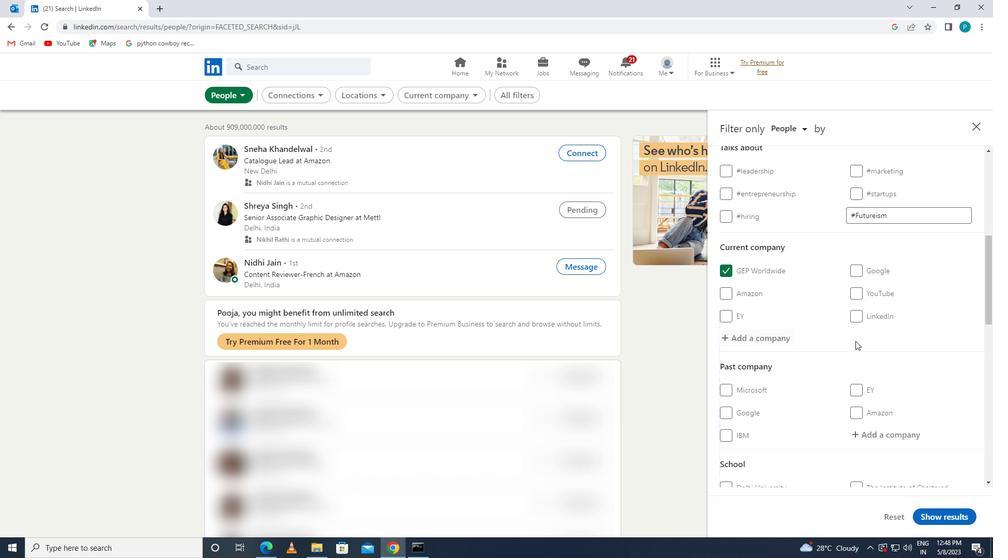 
Action: Mouse scrolled (881, 356) with delta (0, 0)
Screenshot: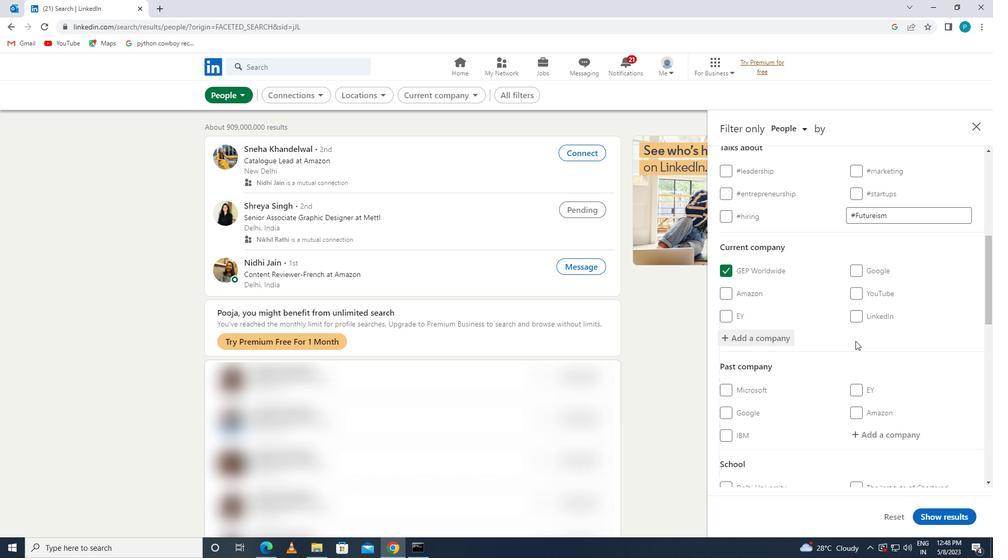 
Action: Mouse scrolled (881, 356) with delta (0, 0)
Screenshot: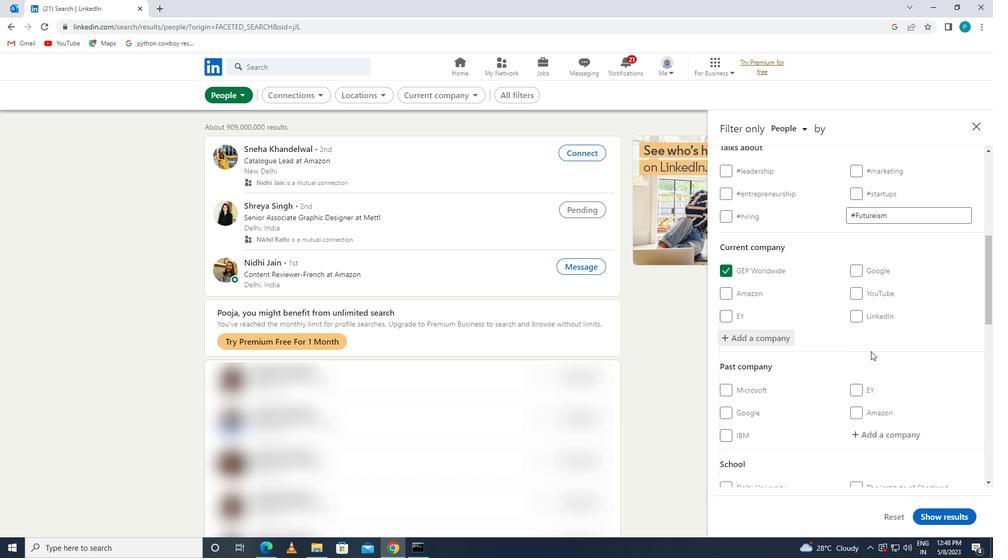 
Action: Mouse scrolled (881, 356) with delta (0, 0)
Screenshot: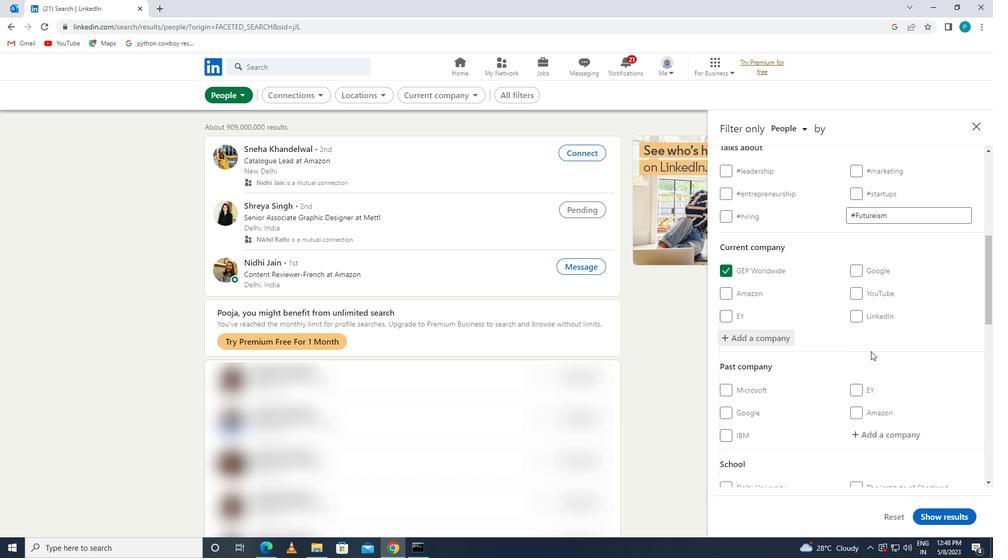 
Action: Mouse moved to (870, 394)
Screenshot: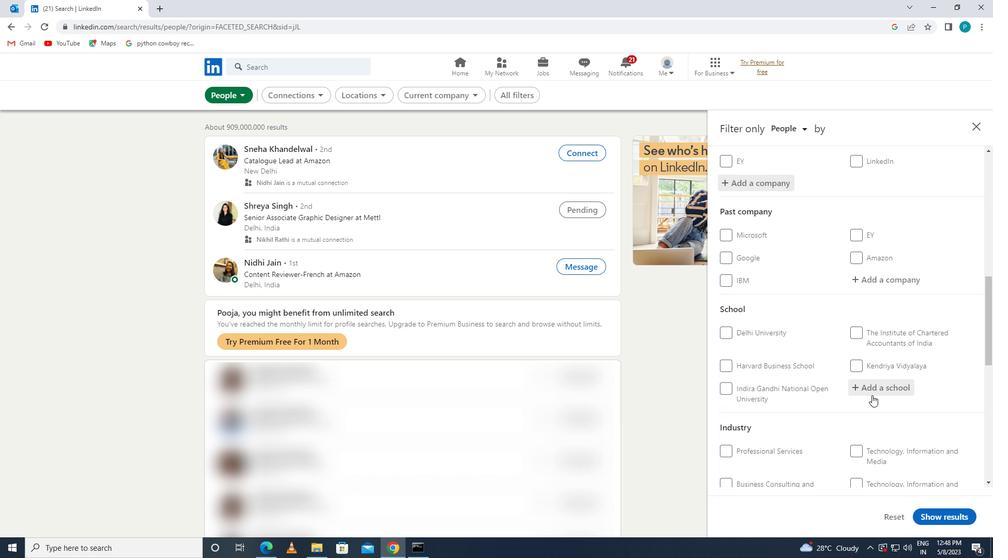 
Action: Mouse pressed left at (870, 394)
Screenshot: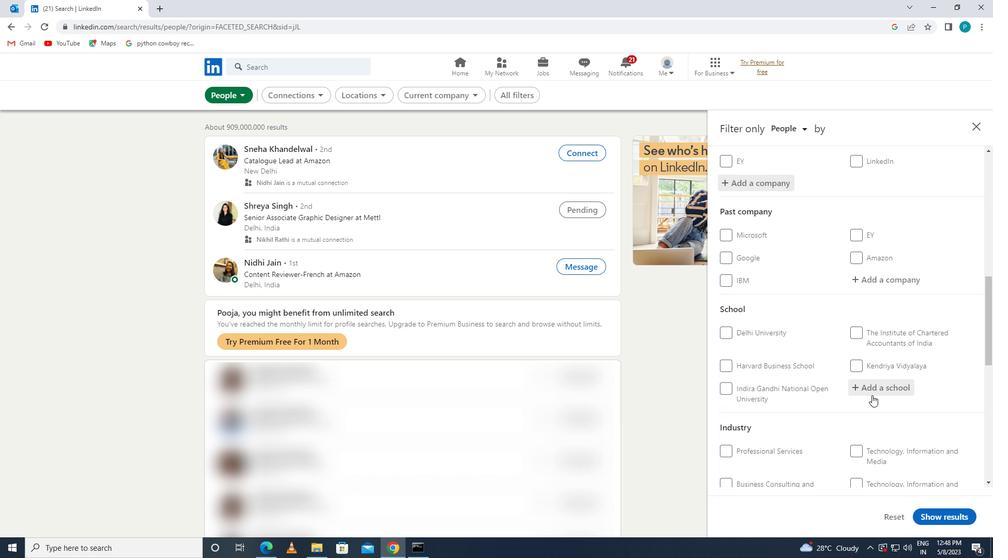 
Action: Key pressed <Key.caps_lock><Key.caps_lock>M<Key.caps_lock>EDICAL<Key.space>JOBS
Screenshot: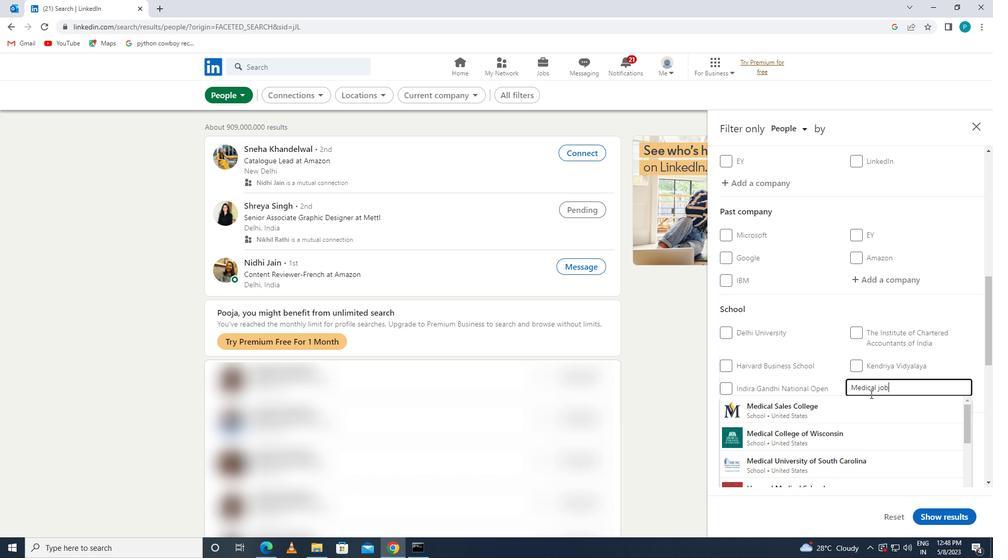 
Action: Mouse moved to (861, 407)
Screenshot: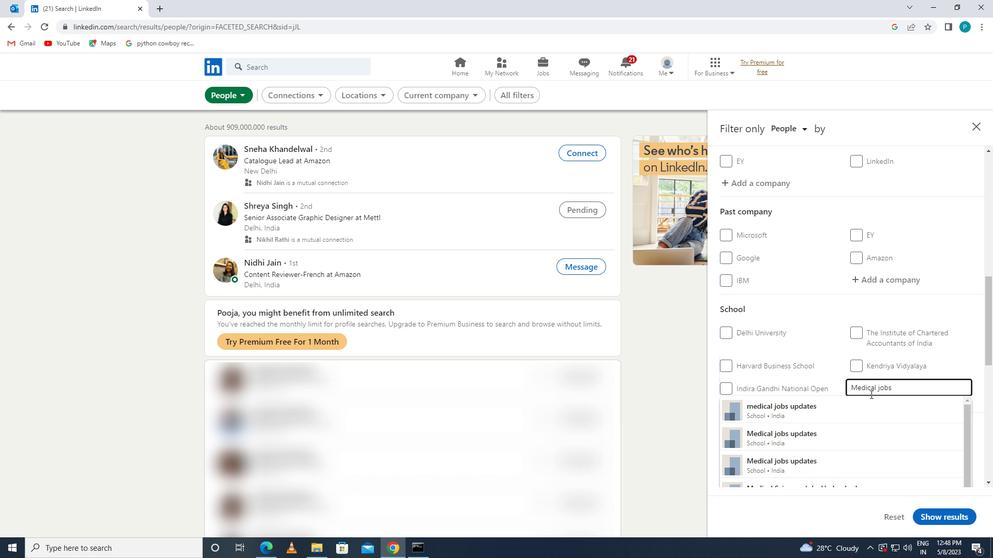 
Action: Mouse pressed left at (861, 407)
Screenshot: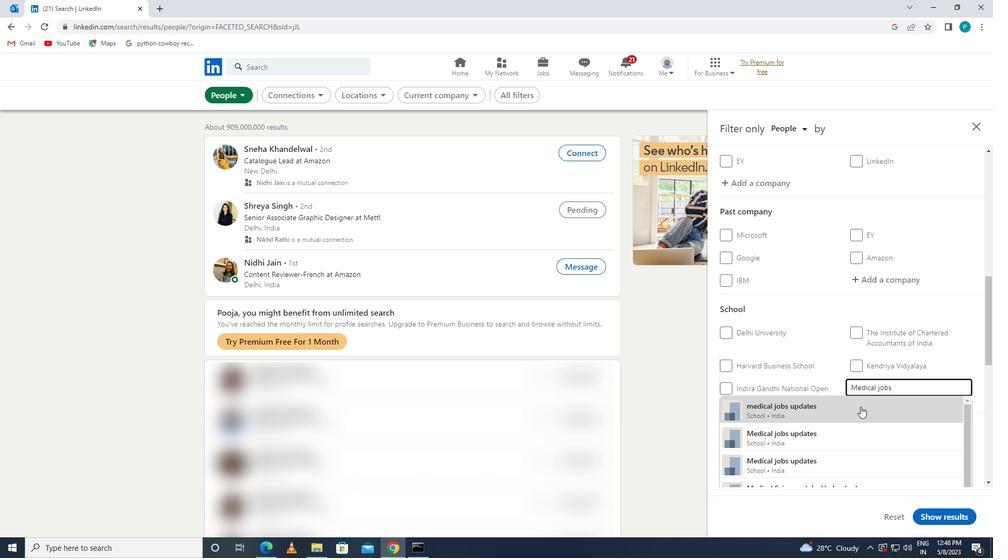 
Action: Mouse moved to (865, 402)
Screenshot: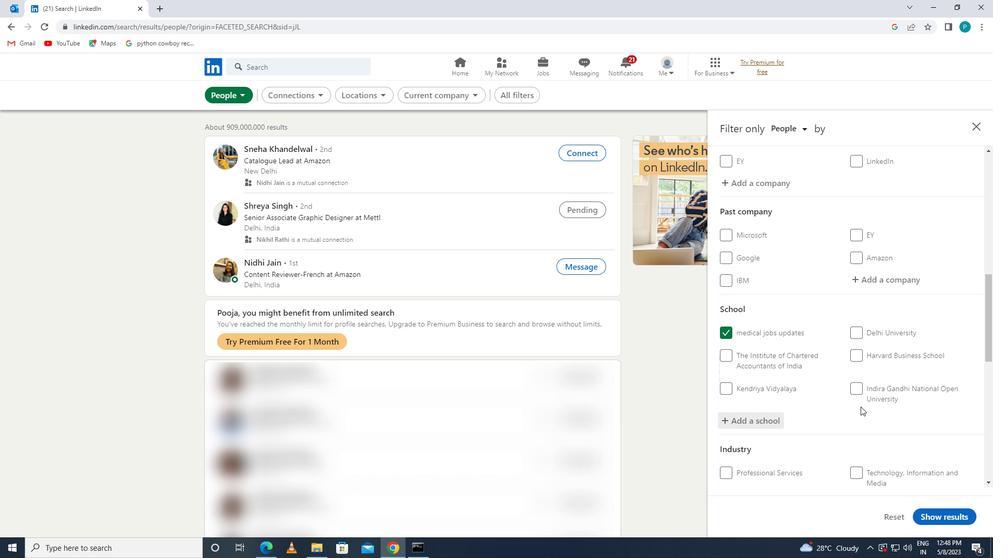 
Action: Mouse scrolled (865, 401) with delta (0, 0)
Screenshot: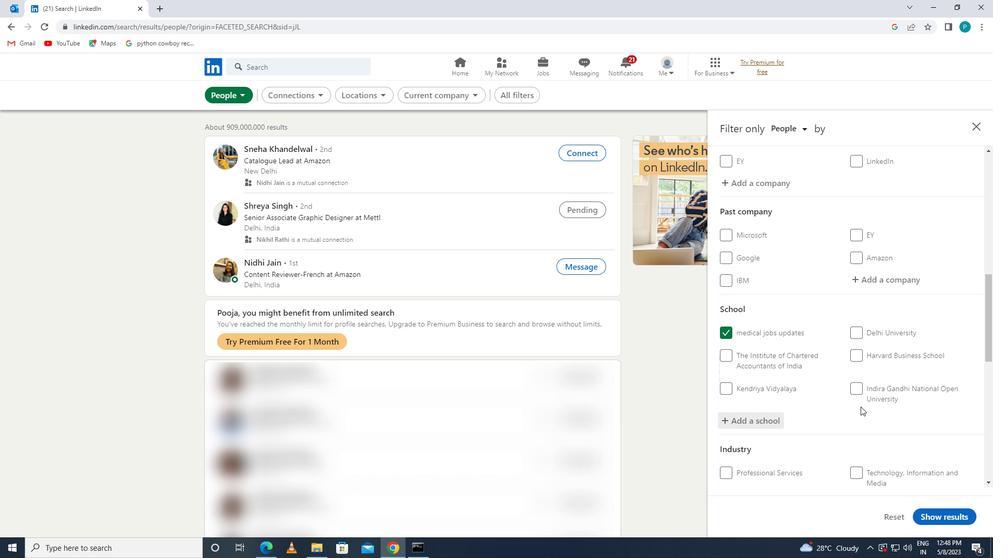 
Action: Mouse scrolled (865, 401) with delta (0, 0)
Screenshot: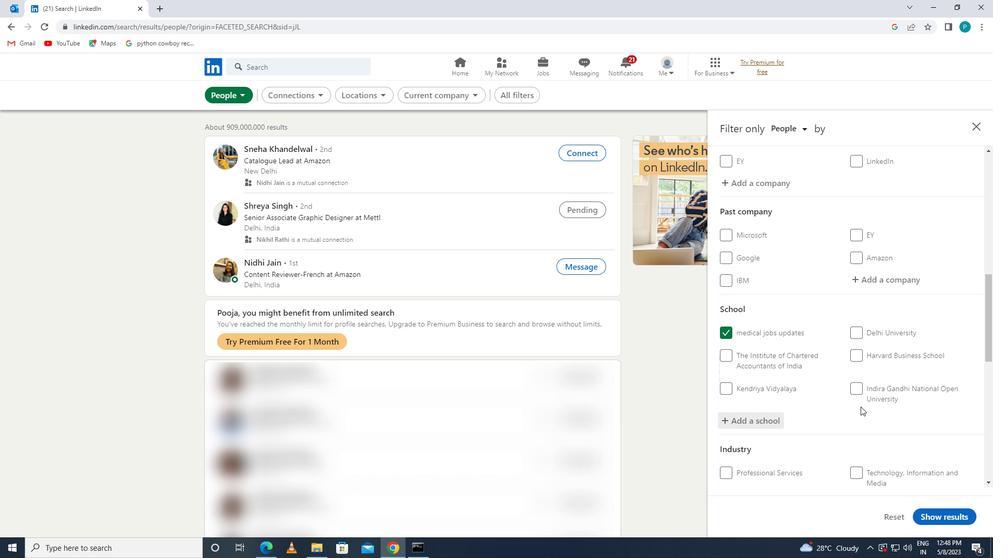 
Action: Mouse scrolled (865, 401) with delta (0, 0)
Screenshot: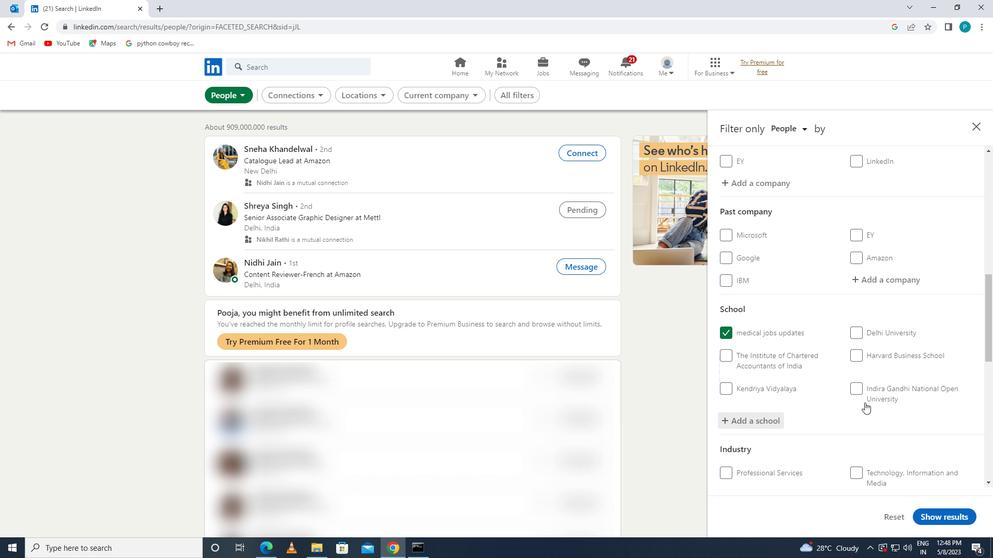 
Action: Mouse scrolled (865, 401) with delta (0, 0)
Screenshot: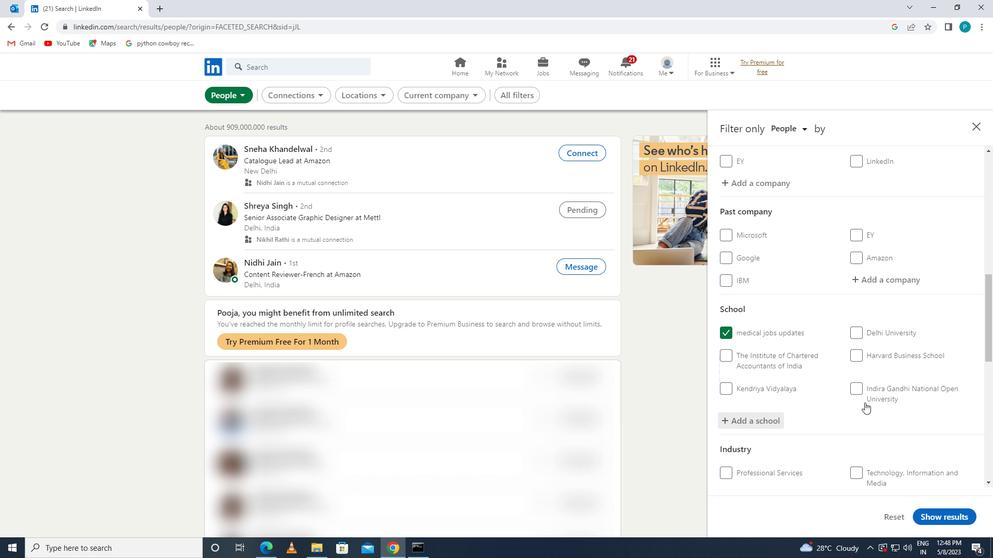 
Action: Mouse scrolled (865, 401) with delta (0, 0)
Screenshot: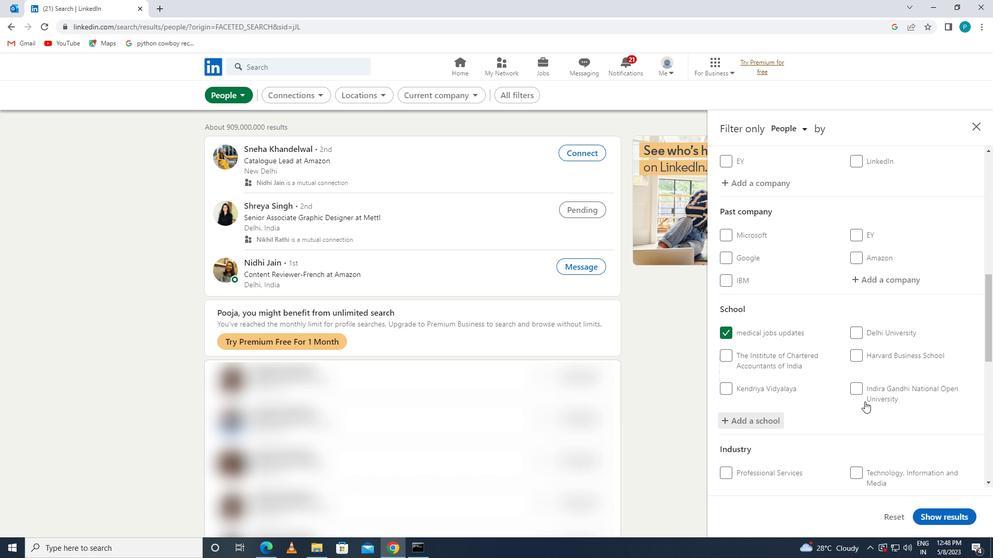 
Action: Mouse moved to (861, 277)
Screenshot: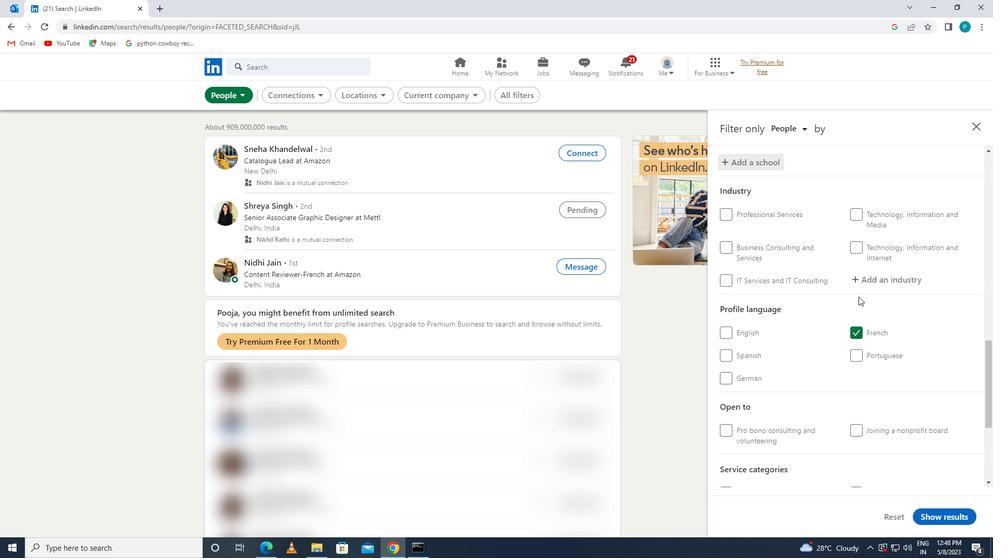 
Action: Mouse pressed left at (861, 277)
Screenshot: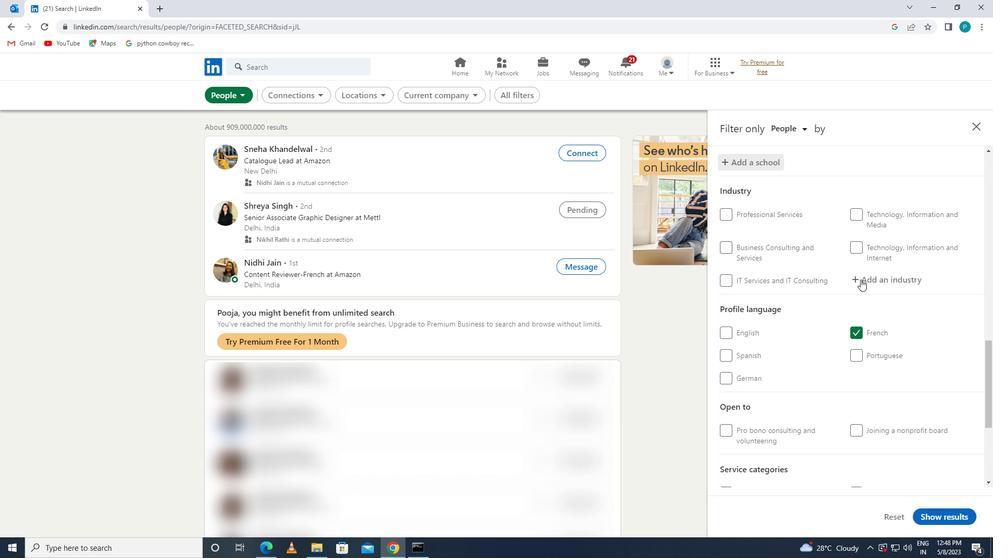 
Action: Key pressed <Key.caps_lock>IT<Key.caps_lock><Key.space><Key.caps_lock>S<Key.caps_lock>YS
Screenshot: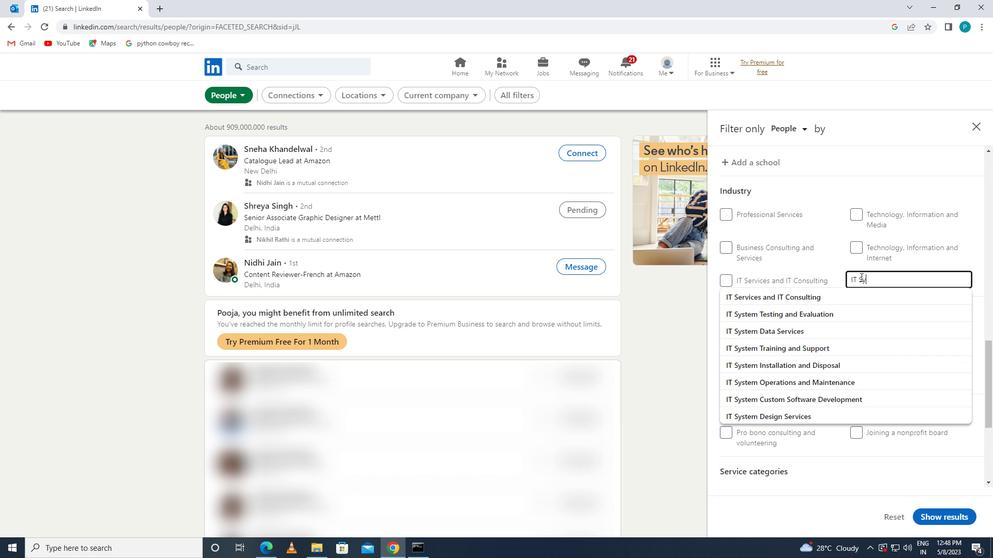 
Action: Mouse moved to (821, 346)
Screenshot: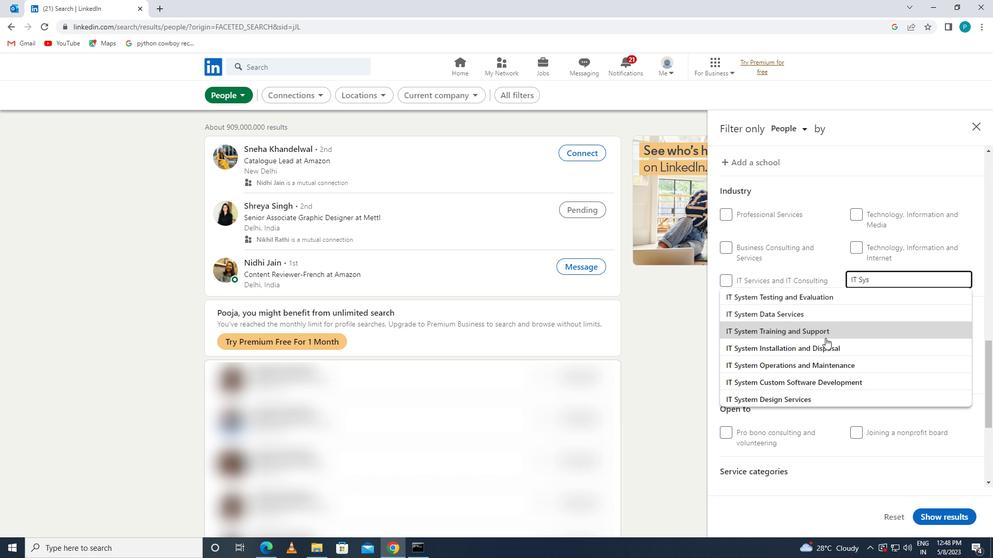 
Action: Mouse pressed left at (821, 346)
Screenshot: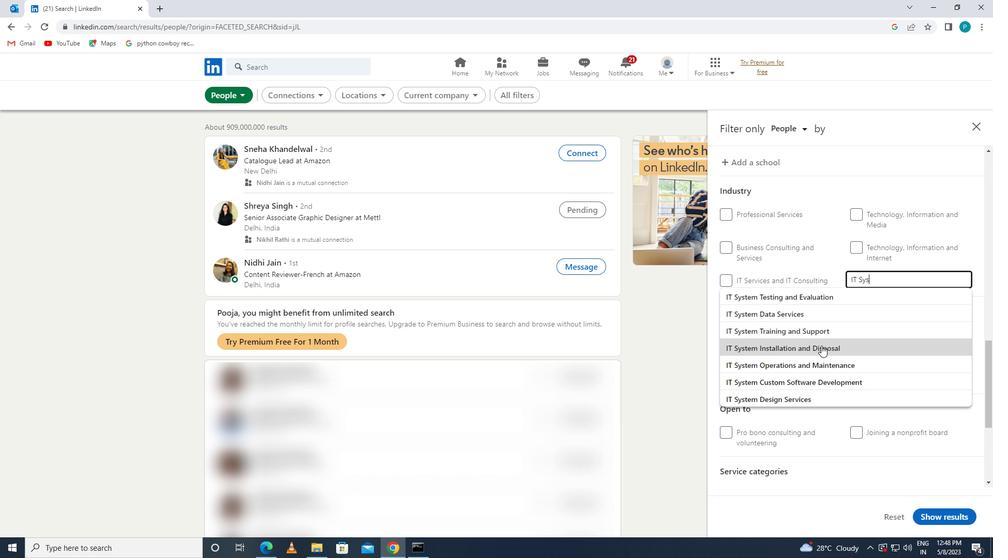 
Action: Mouse scrolled (821, 345) with delta (0, 0)
Screenshot: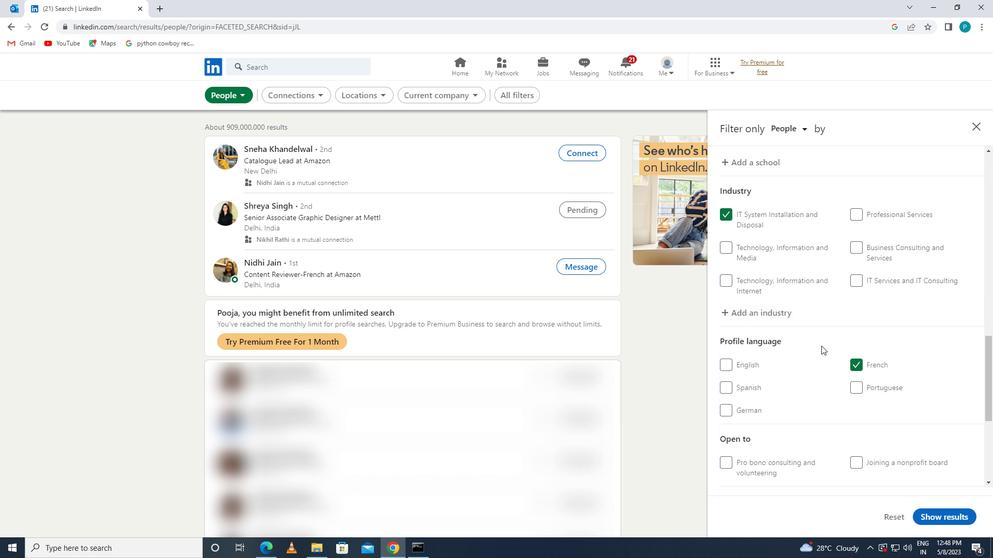 
Action: Mouse moved to (821, 346)
Screenshot: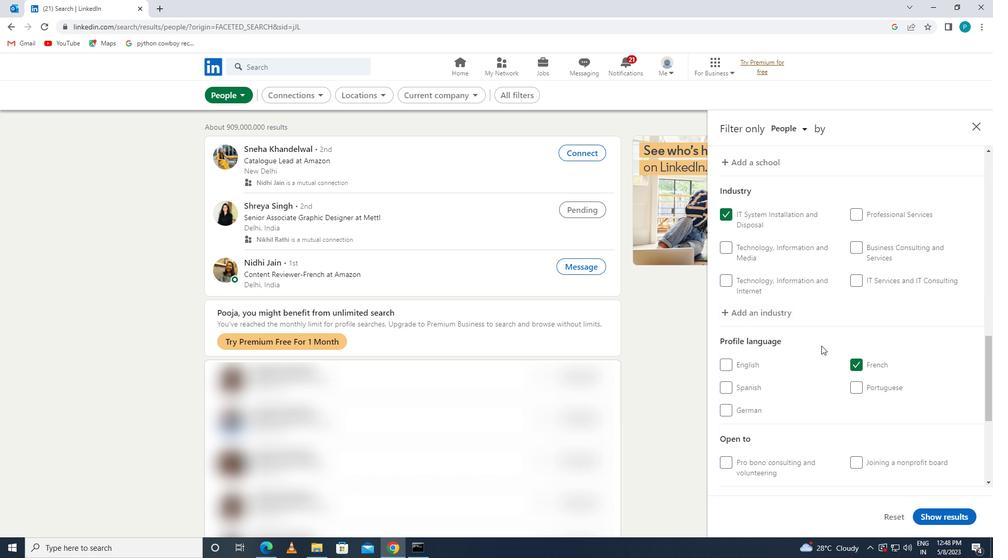 
Action: Mouse scrolled (821, 346) with delta (0, 0)
Screenshot: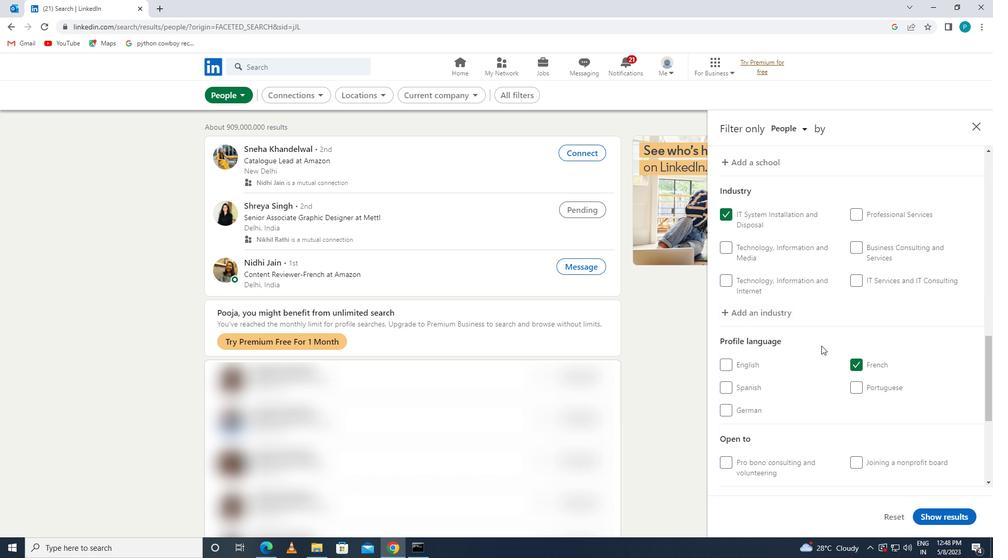 
Action: Mouse moved to (821, 347)
Screenshot: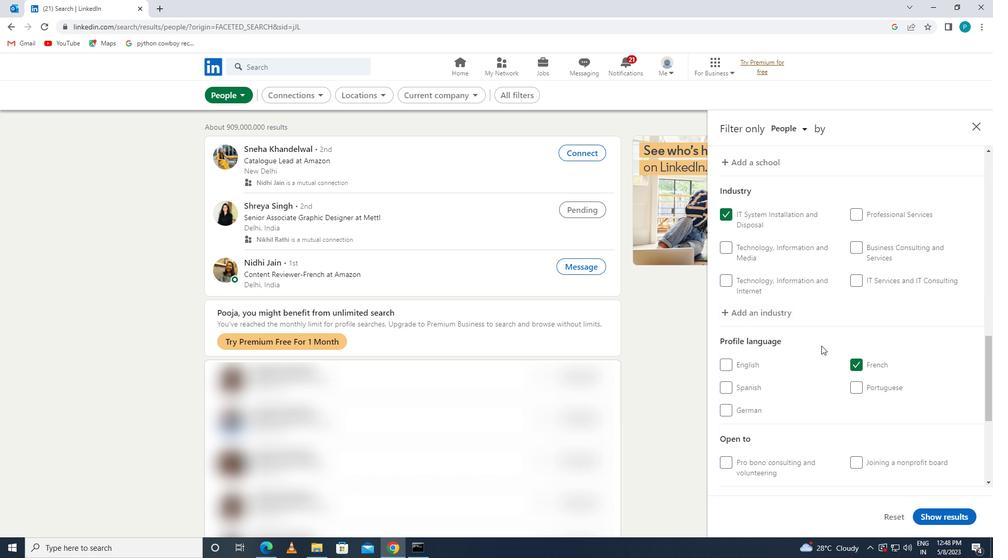 
Action: Mouse scrolled (821, 346) with delta (0, 0)
Screenshot: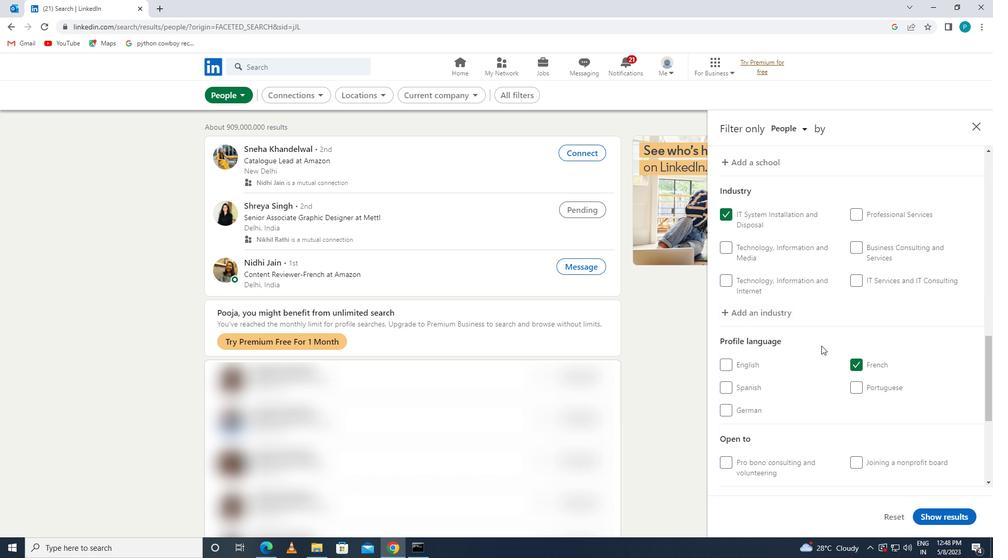 
Action: Mouse moved to (873, 405)
Screenshot: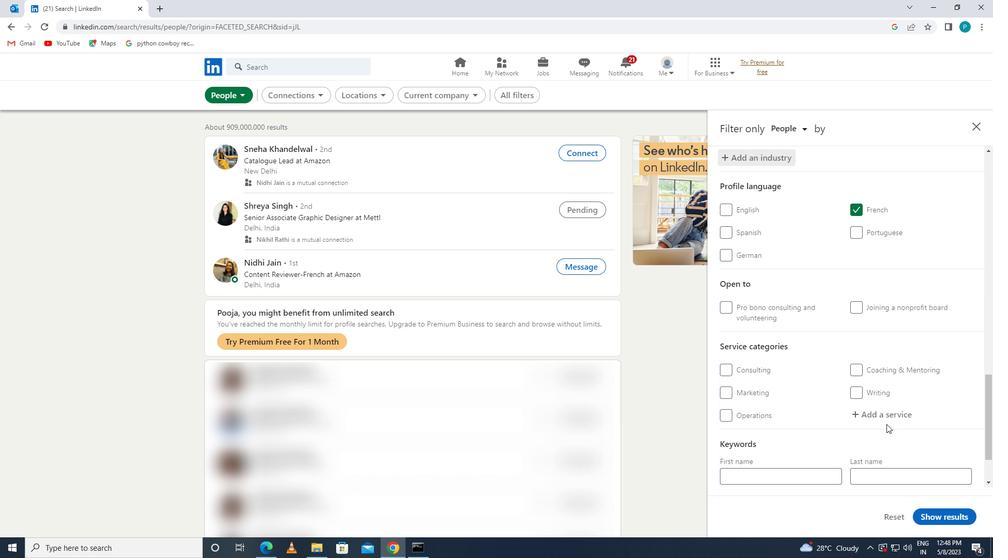 
Action: Mouse pressed left at (873, 405)
Screenshot: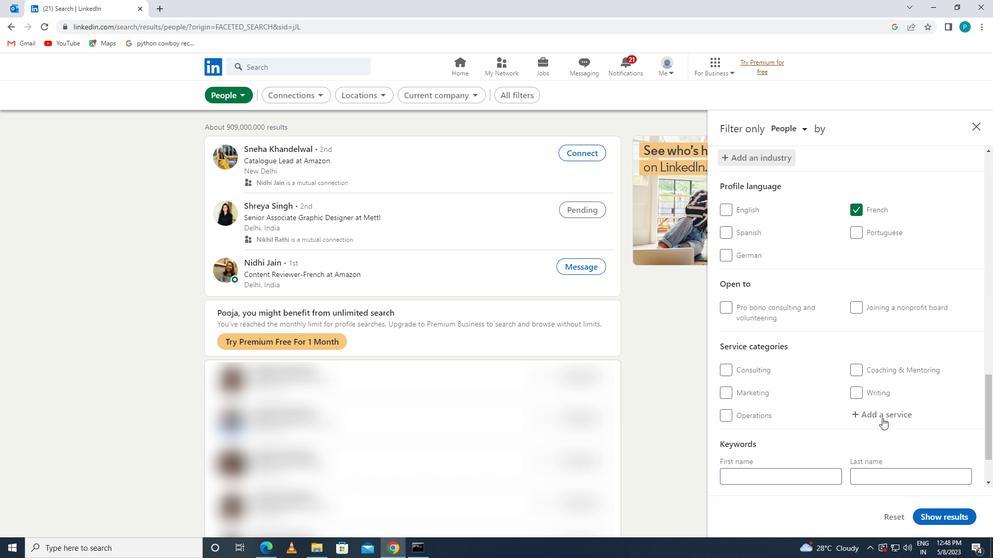 
Action: Mouse moved to (878, 409)
Screenshot: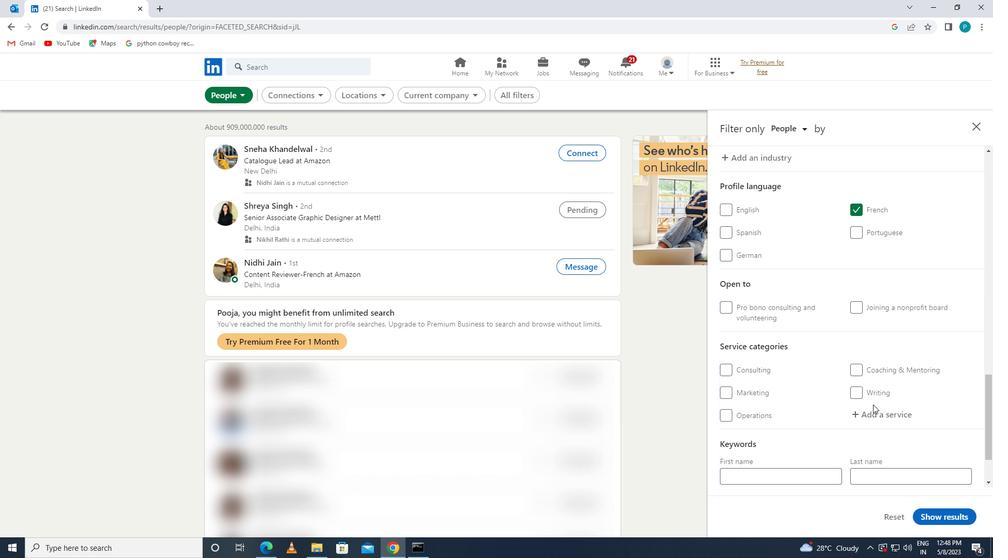
Action: Mouse pressed left at (878, 409)
Screenshot: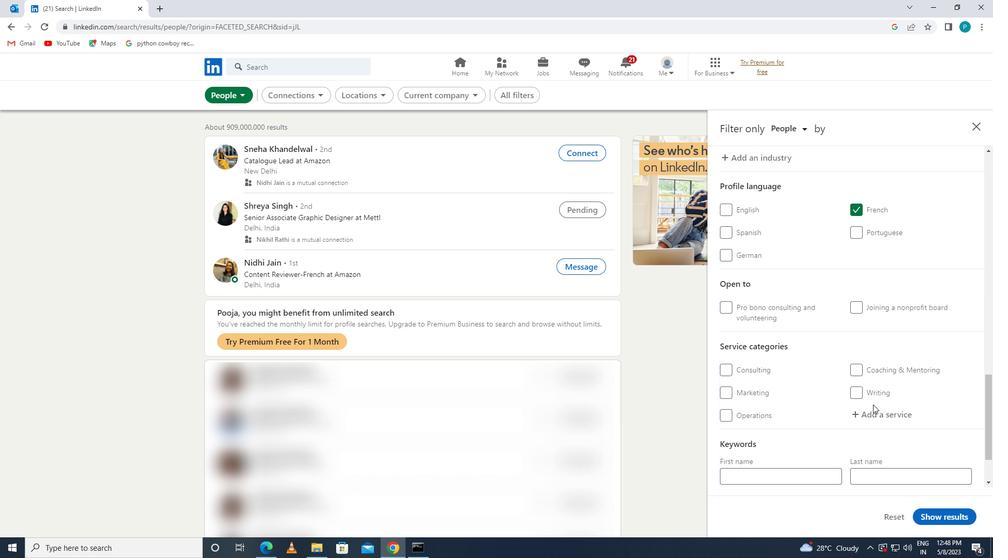 
Action: Key pressed <Key.caps_lock>S<Key.caps_lock>OCIAL
Screenshot: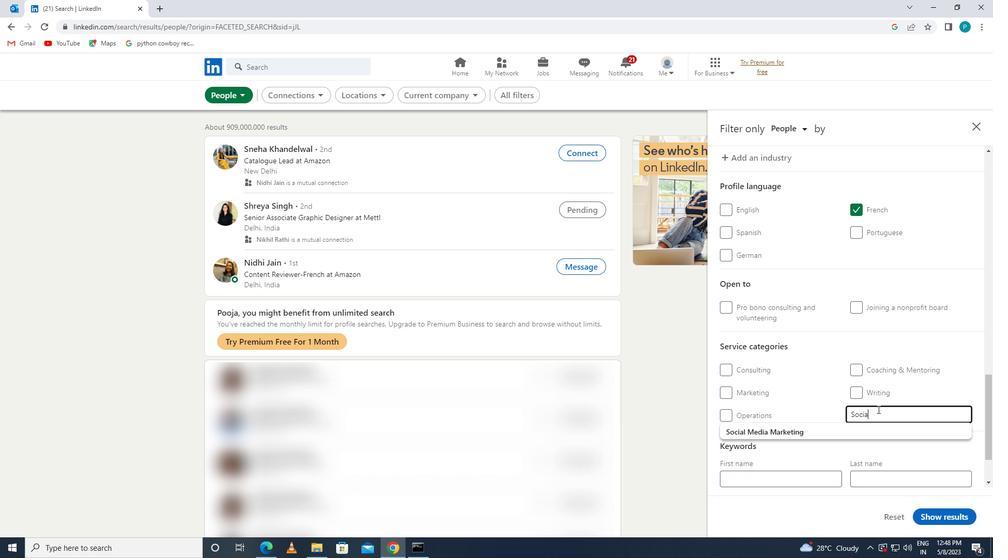 
Action: Mouse moved to (872, 435)
Screenshot: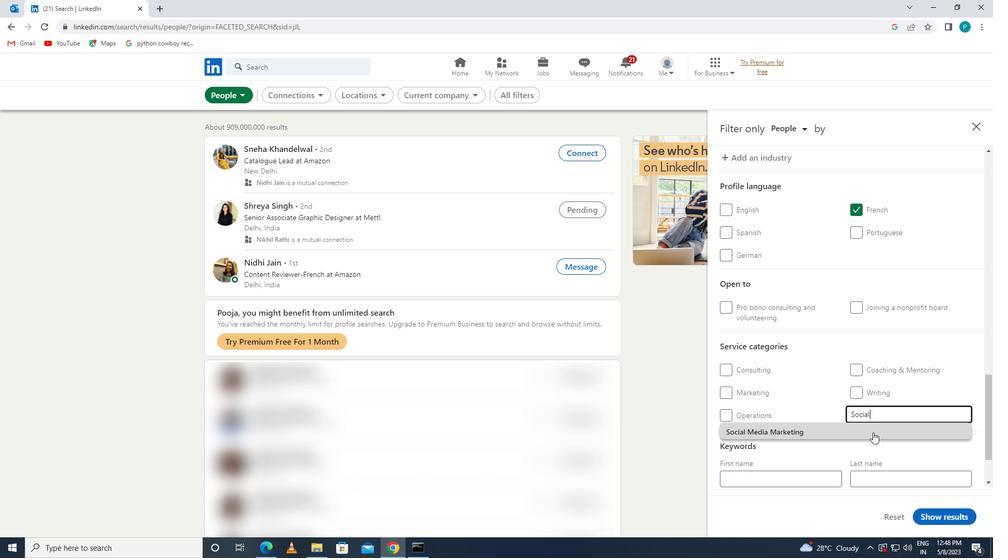 
Action: Mouse pressed left at (872, 435)
Screenshot: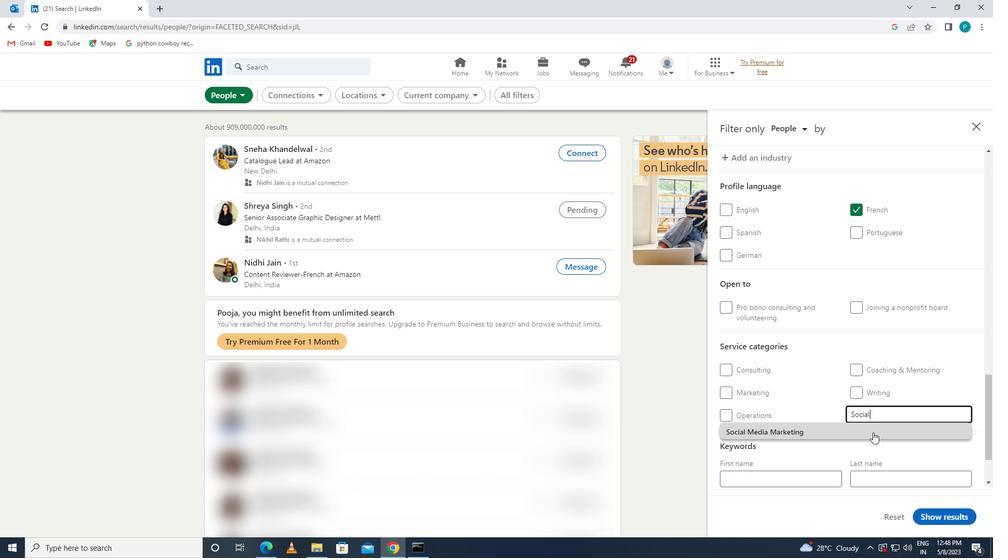
Action: Mouse scrolled (872, 434) with delta (0, 0)
Screenshot: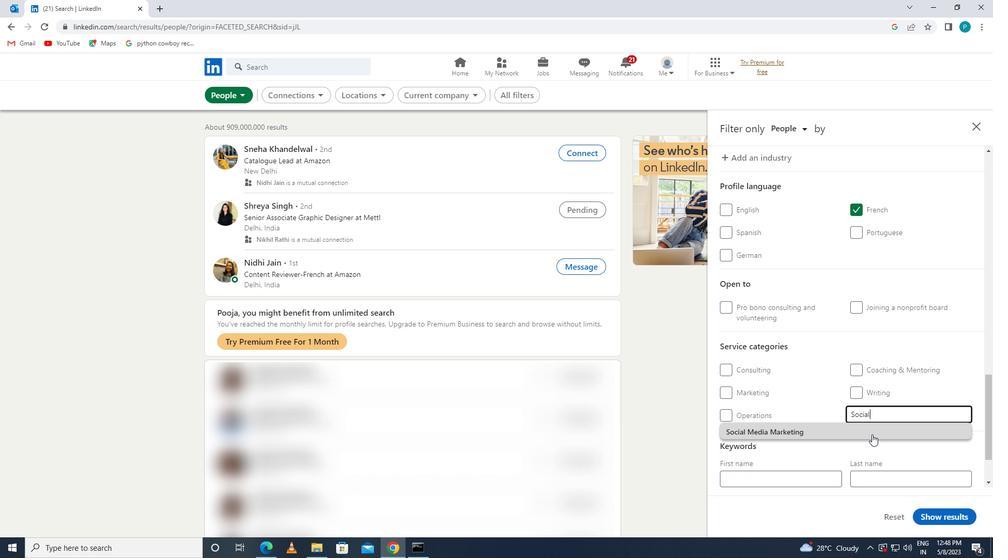 
Action: Mouse scrolled (872, 434) with delta (0, 0)
Screenshot: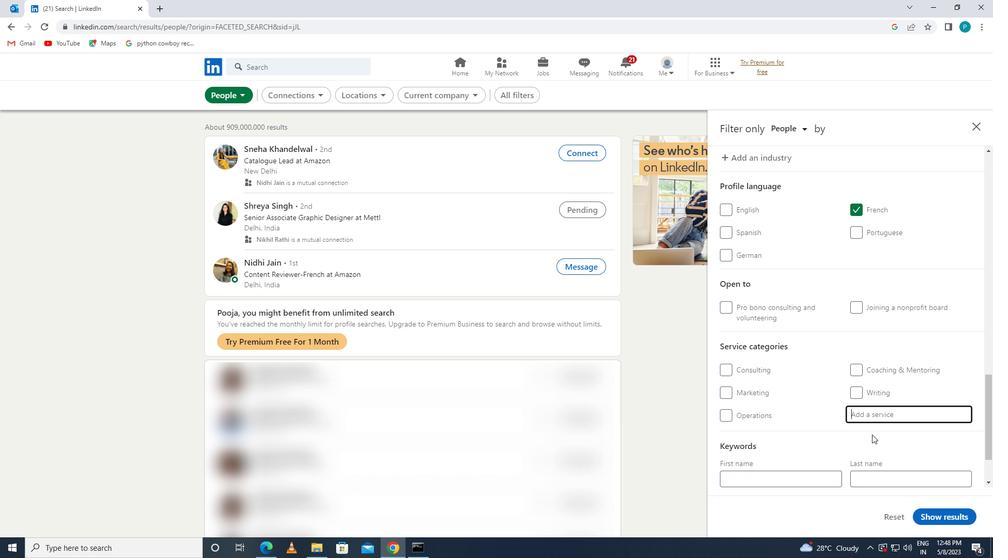 
Action: Mouse scrolled (872, 434) with delta (0, 0)
Screenshot: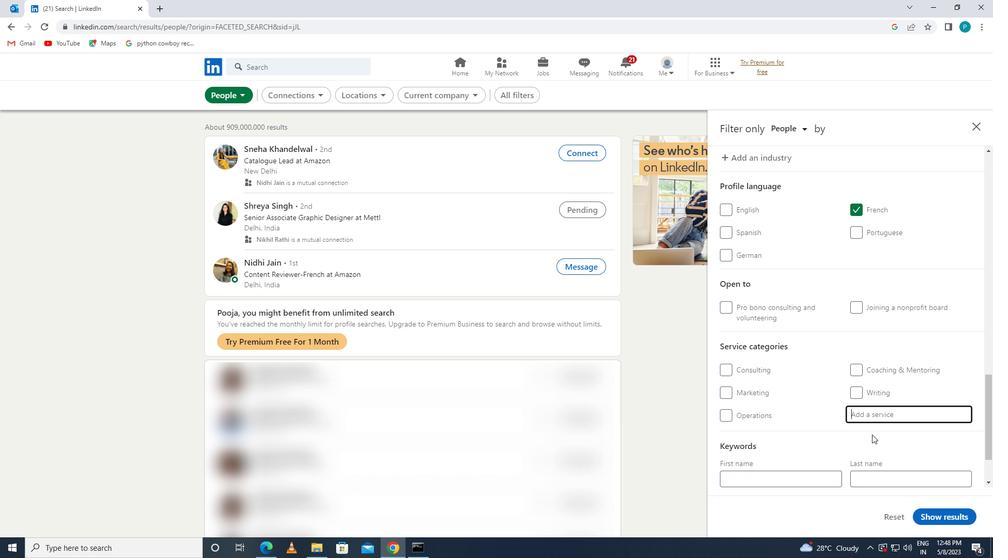
Action: Mouse moved to (861, 433)
Screenshot: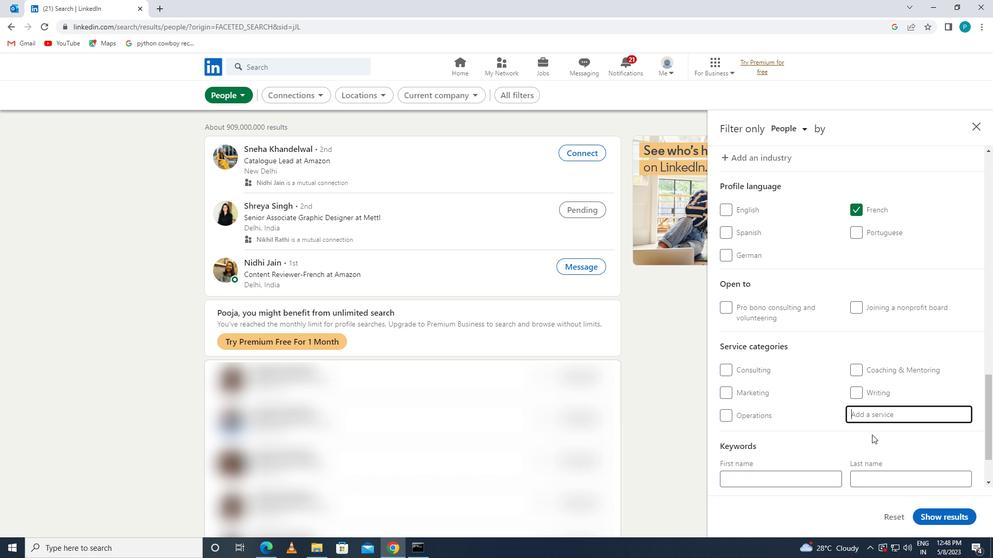 
Action: Mouse scrolled (861, 432) with delta (0, 0)
Screenshot: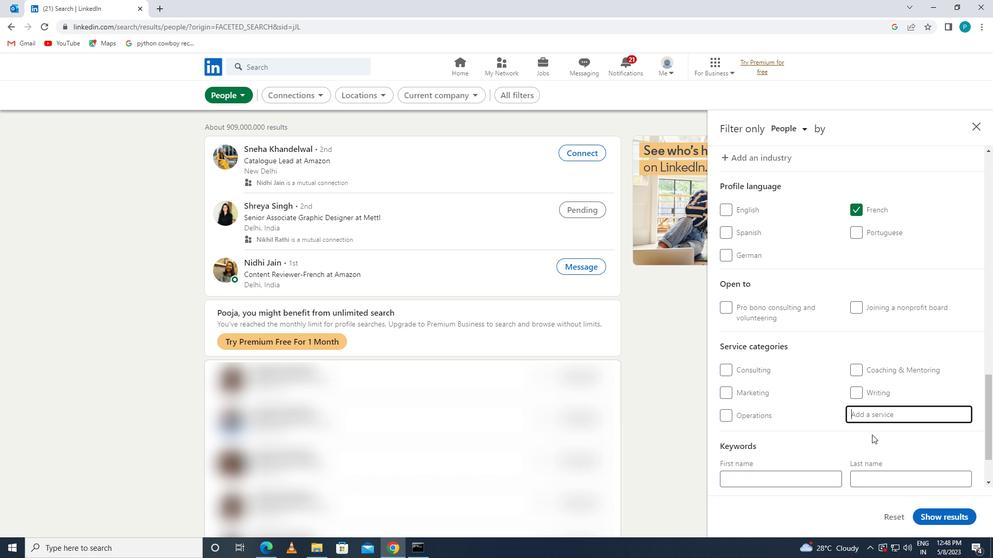 
Action: Mouse moved to (828, 439)
Screenshot: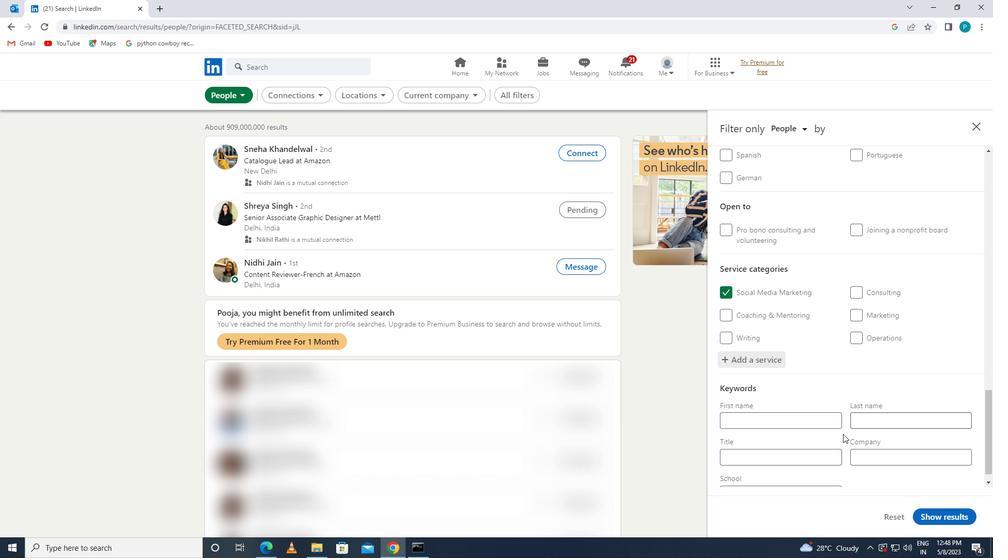 
Action: Mouse pressed left at (828, 439)
Screenshot: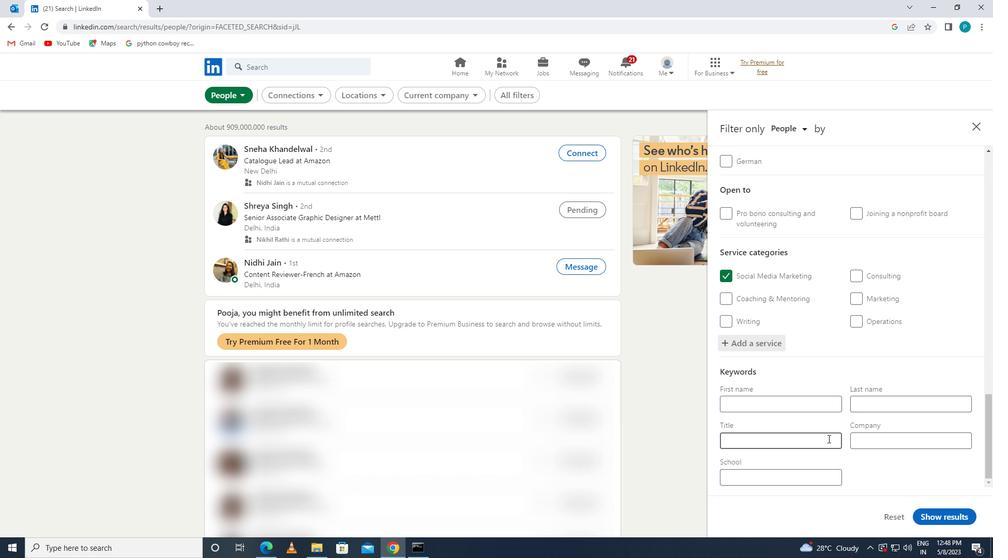 
Action: Key pressed <Key.caps_lock>O<Key.caps_lock>NLINE<Key.space><Key.caps_lock>ESL<Key.space>I<Key.caps_lock>NSTRUCTOR
Screenshot: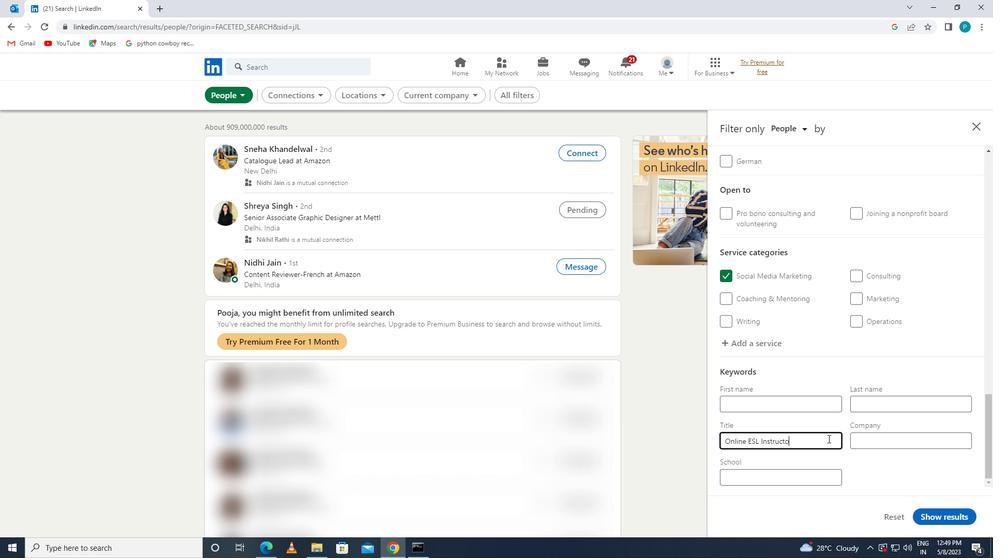 
Action: Mouse moved to (941, 513)
Screenshot: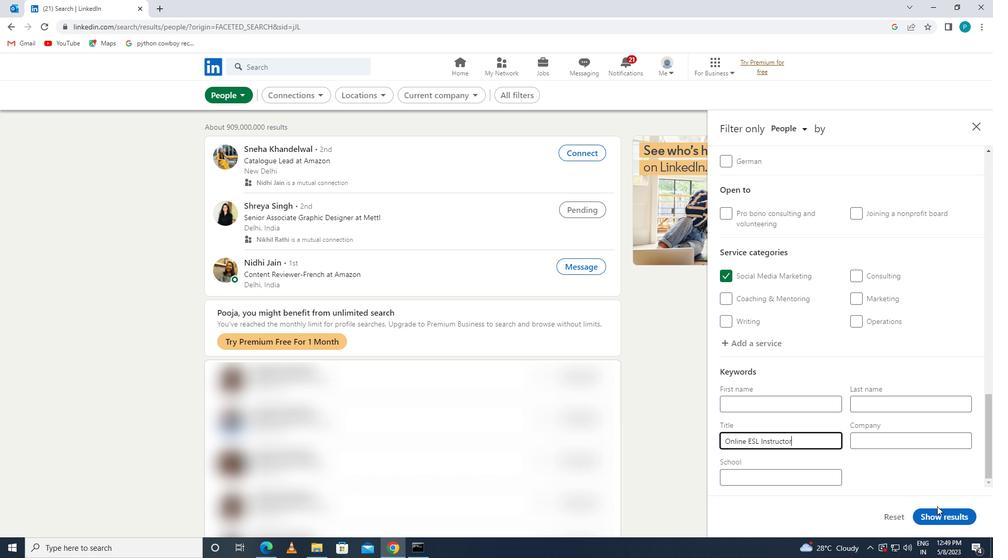 
Action: Mouse pressed left at (941, 513)
Screenshot: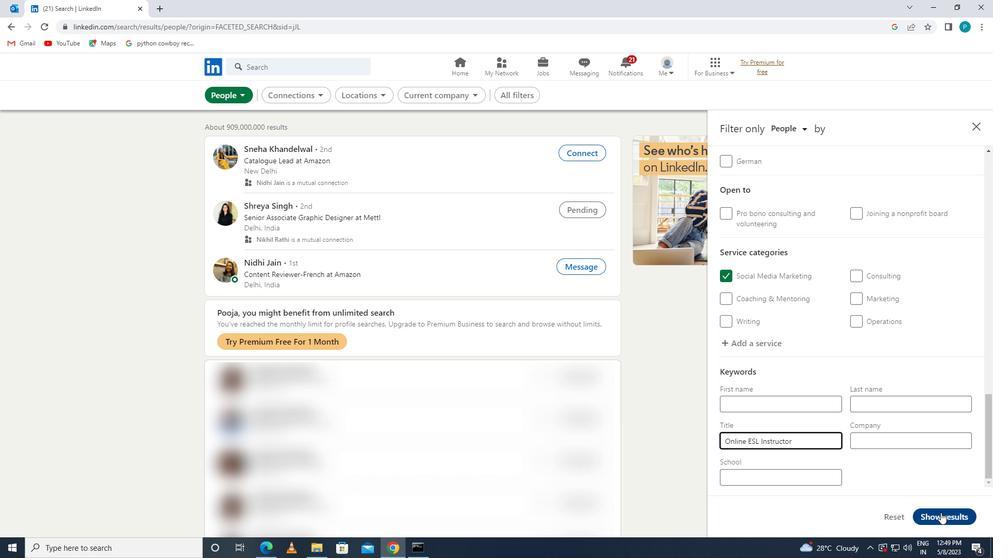 
